 Task: Add a signature Harrison Baker containing Best wishes for a happy Halloween, Harrison Baker to email address softage.8@softage.net and add a label Fitness
Action: Mouse moved to (1199, 69)
Screenshot: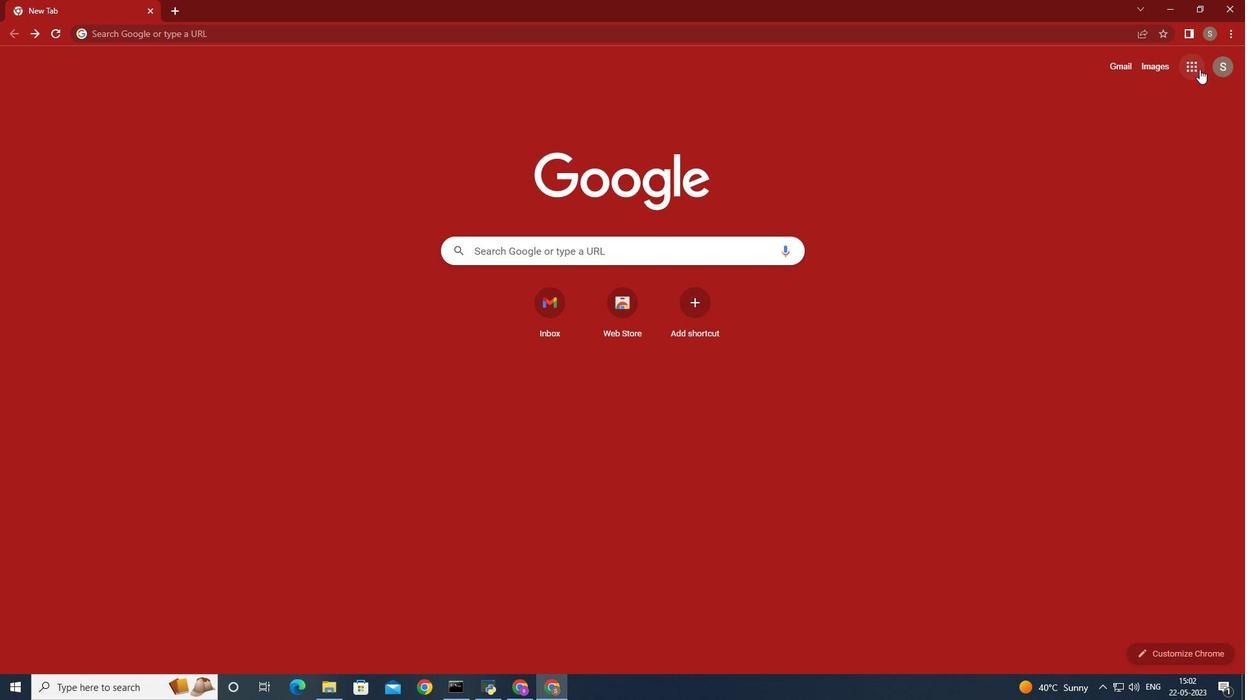 
Action: Mouse pressed left at (1199, 69)
Screenshot: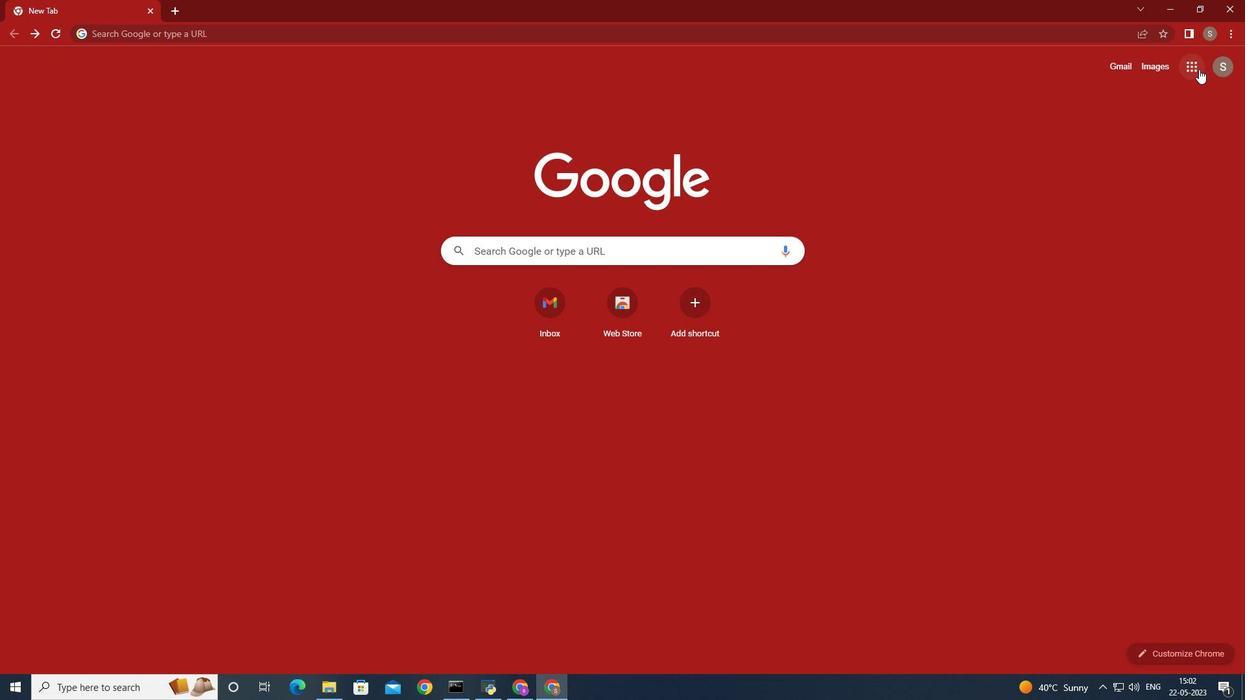 
Action: Mouse moved to (1146, 120)
Screenshot: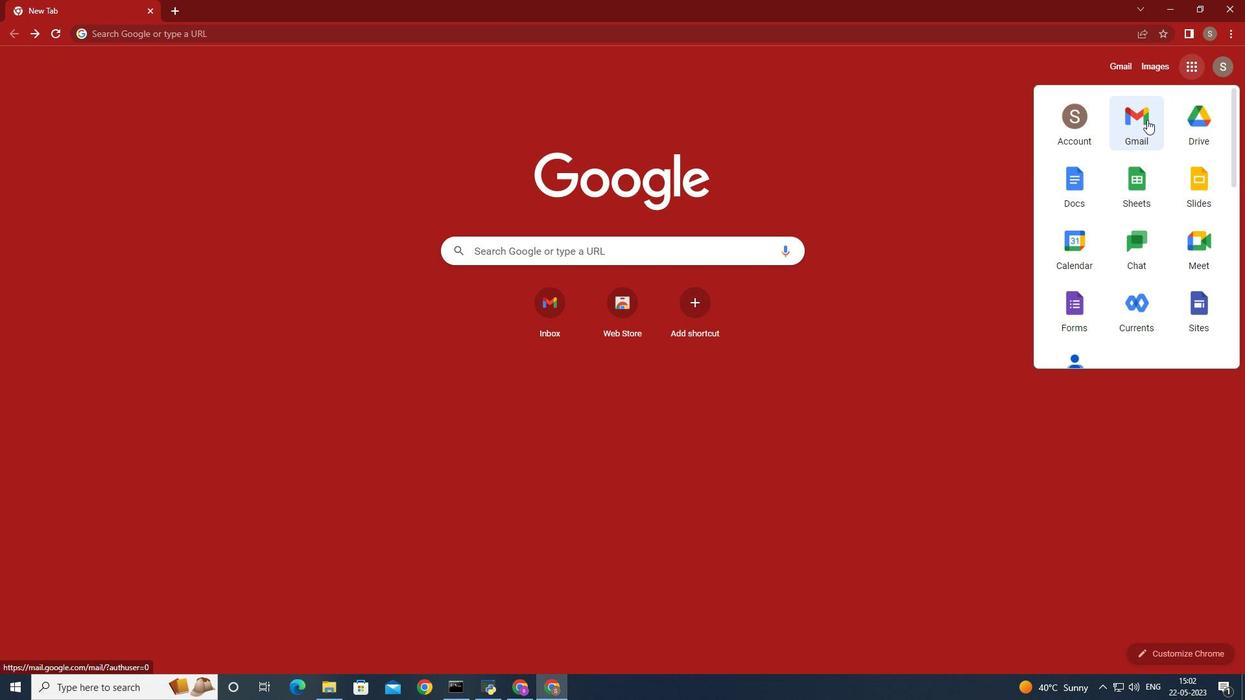 
Action: Mouse pressed left at (1146, 120)
Screenshot: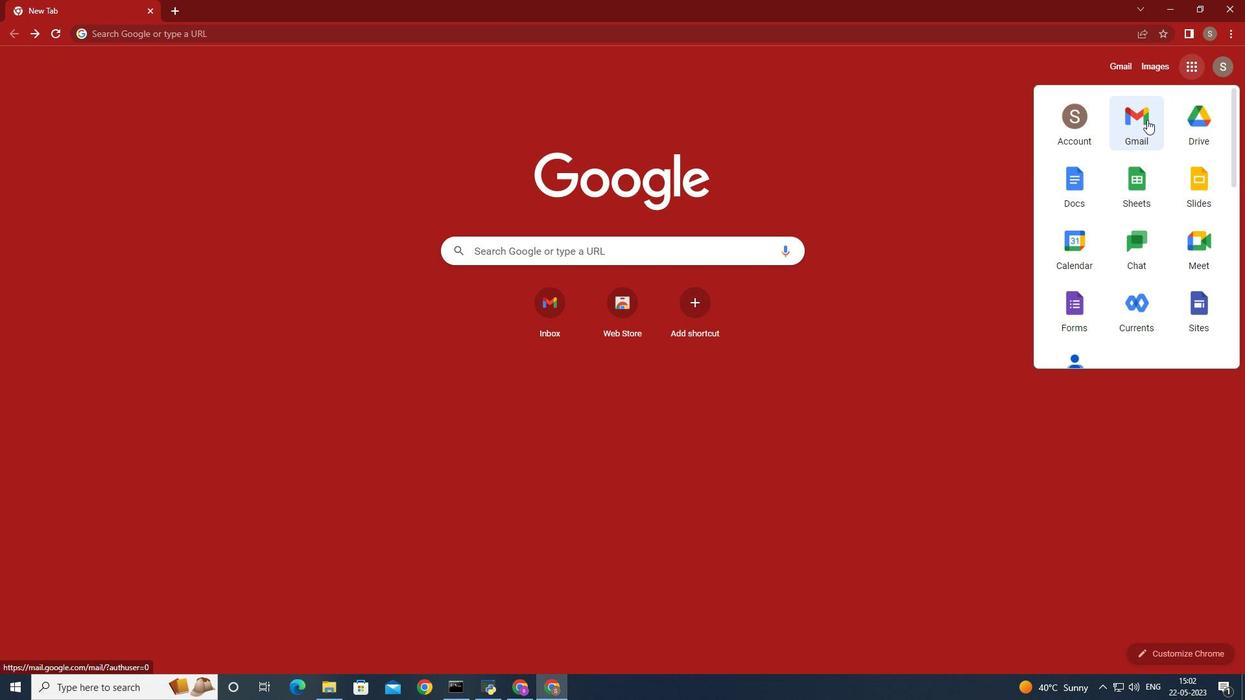
Action: Mouse moved to (1097, 86)
Screenshot: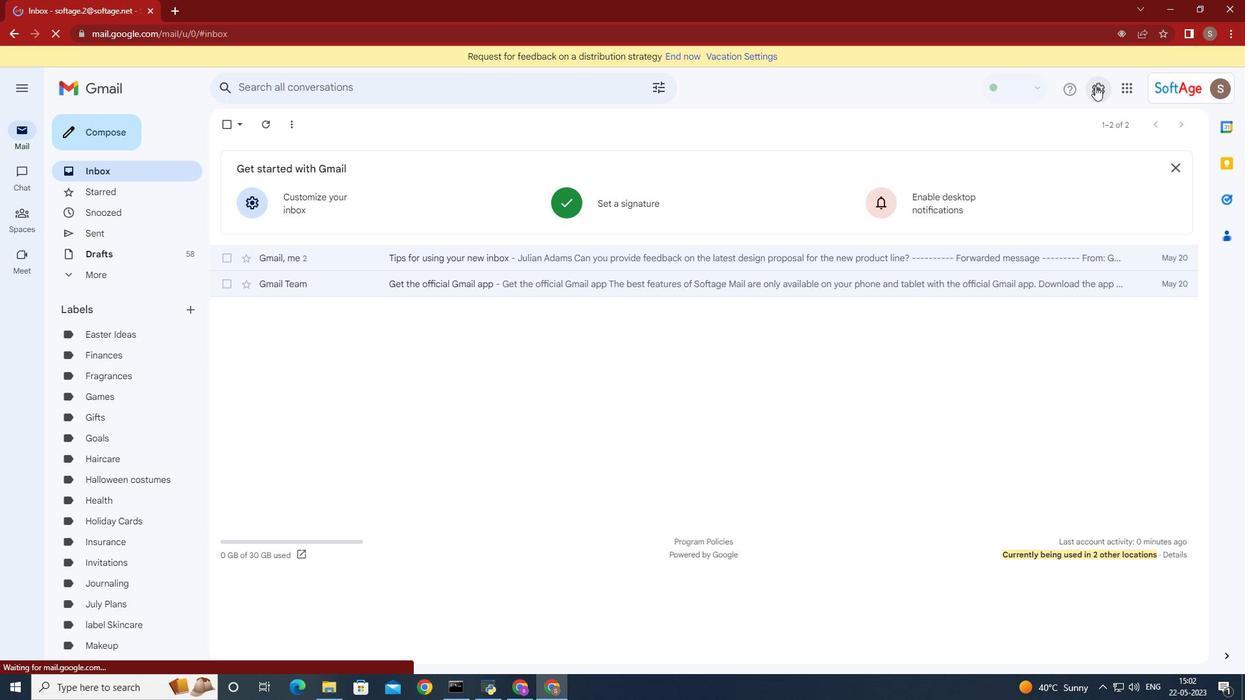 
Action: Mouse pressed left at (1097, 86)
Screenshot: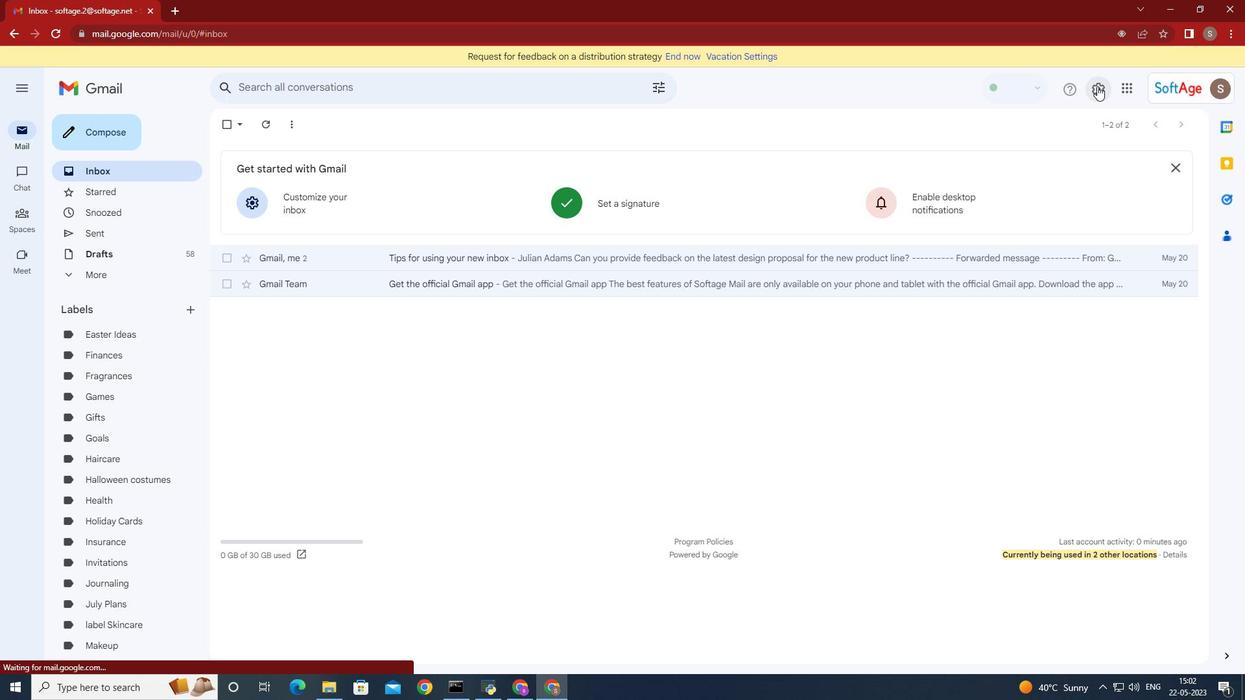 
Action: Mouse moved to (1125, 152)
Screenshot: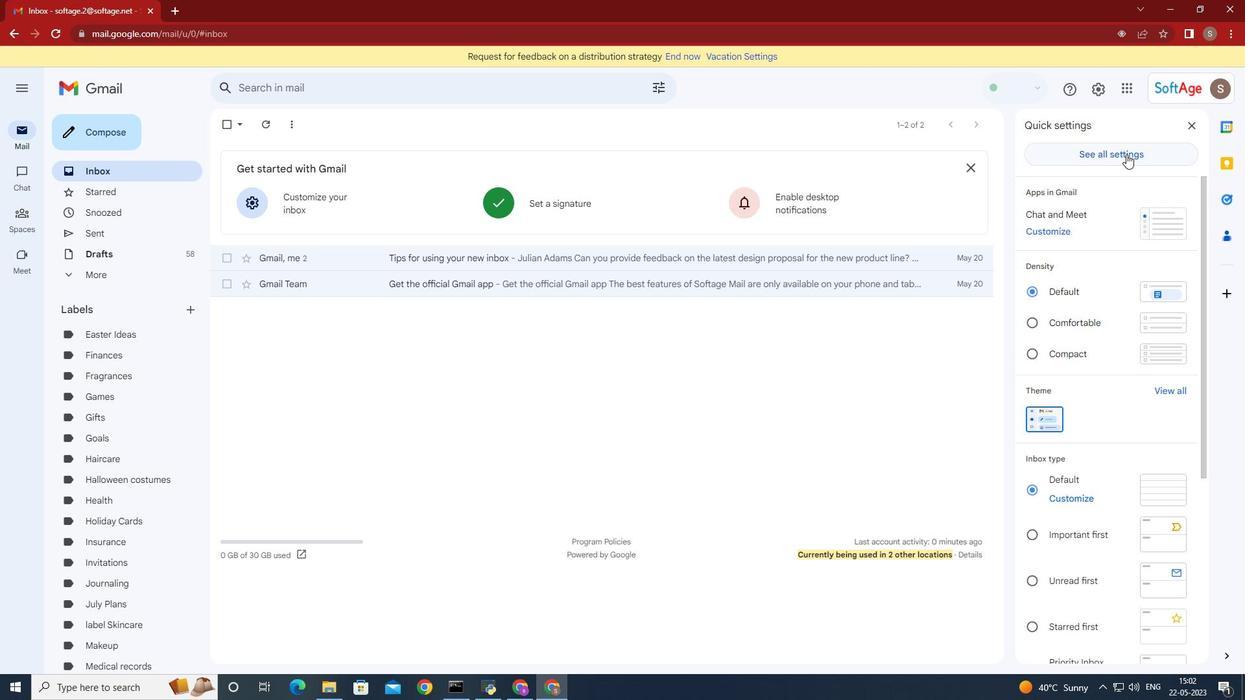 
Action: Mouse pressed left at (1125, 152)
Screenshot: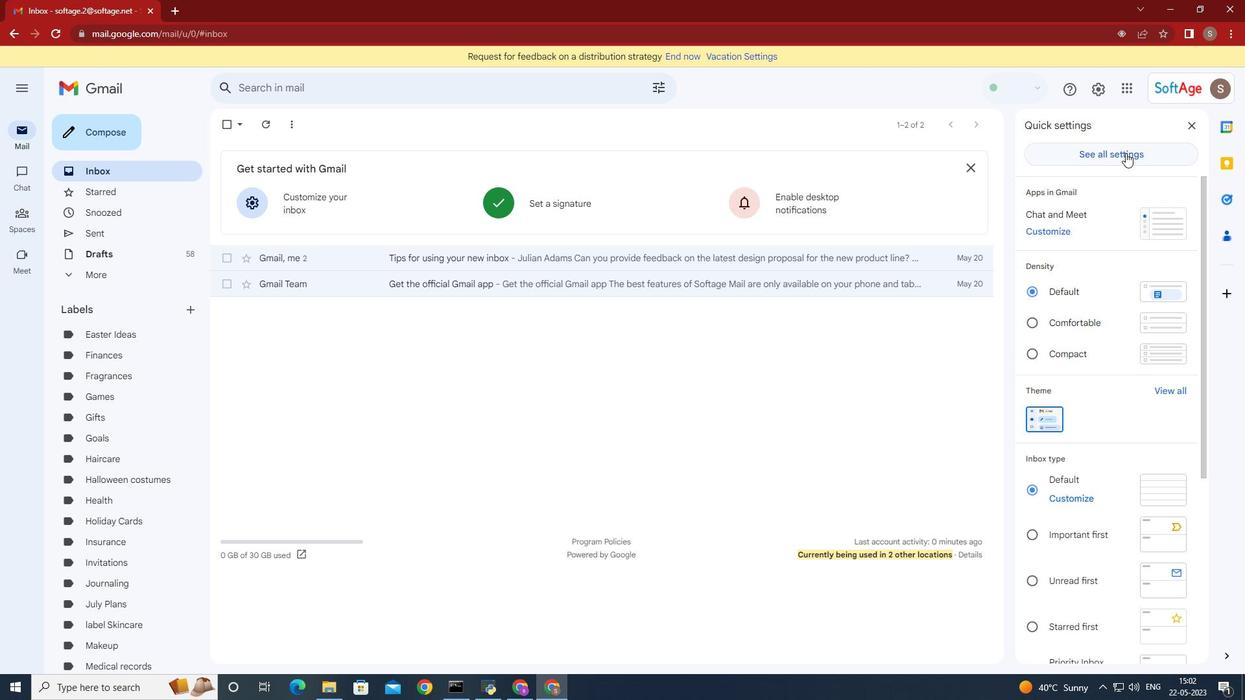 
Action: Mouse moved to (517, 534)
Screenshot: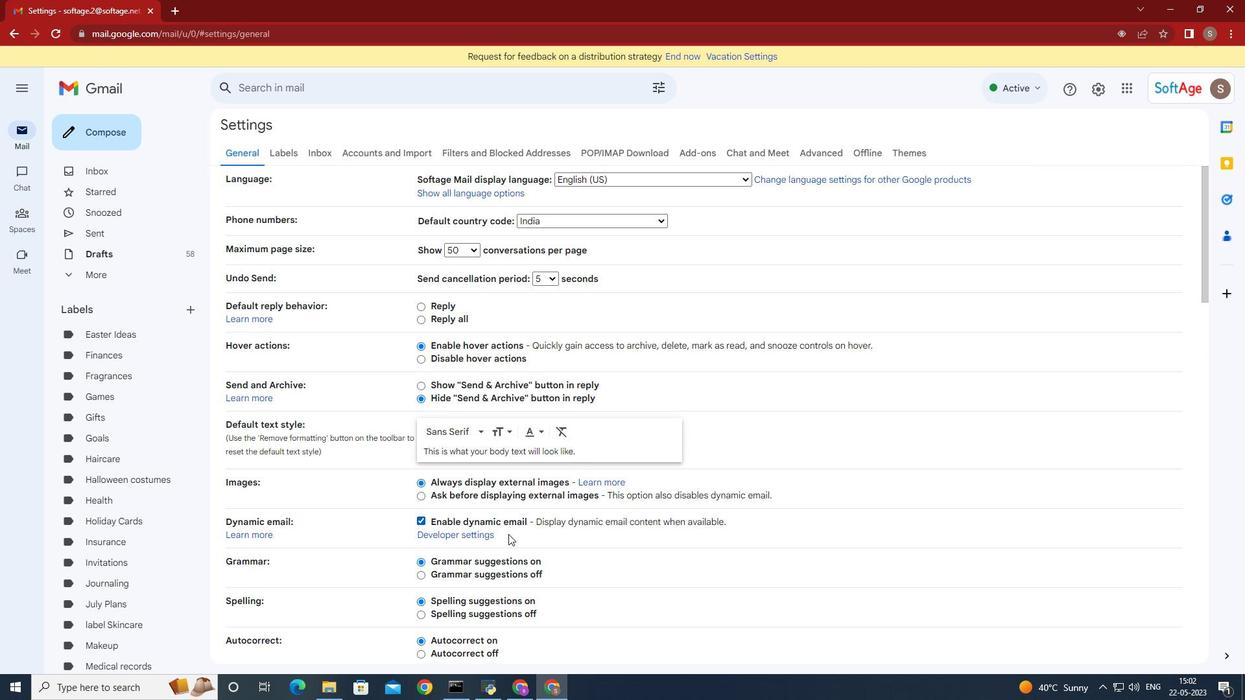 
Action: Mouse scrolled (517, 533) with delta (0, 0)
Screenshot: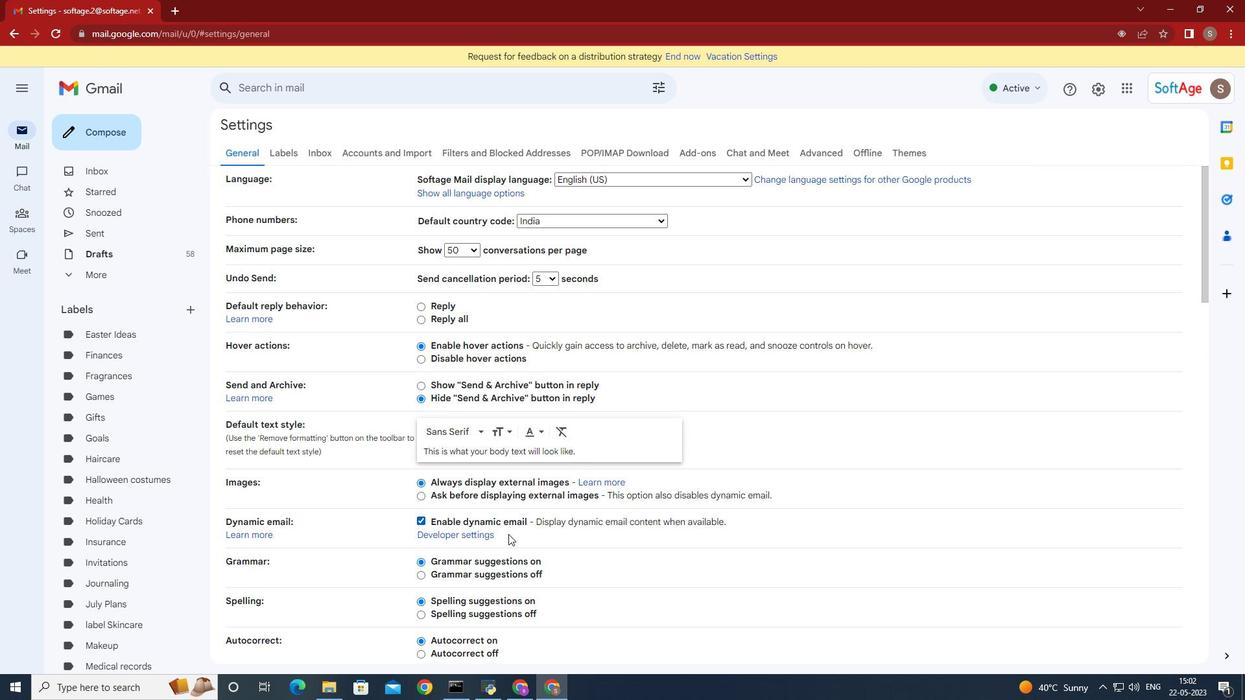 
Action: Mouse moved to (553, 536)
Screenshot: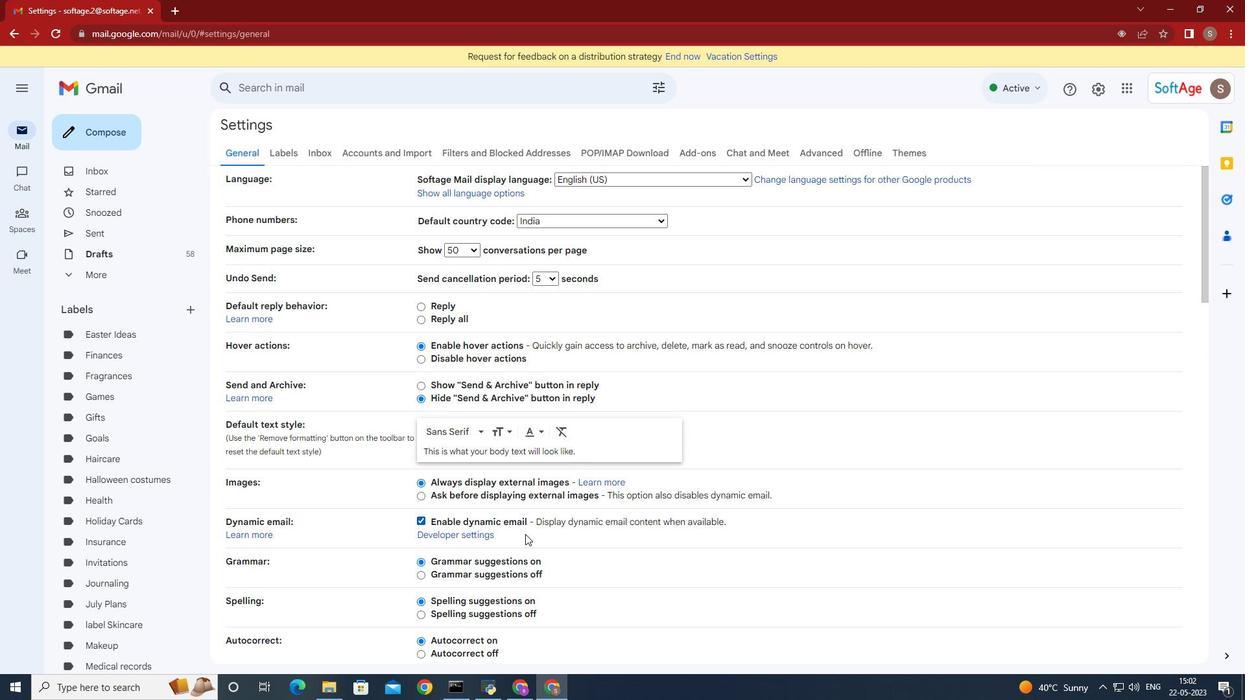 
Action: Mouse scrolled (538, 535) with delta (0, 0)
Screenshot: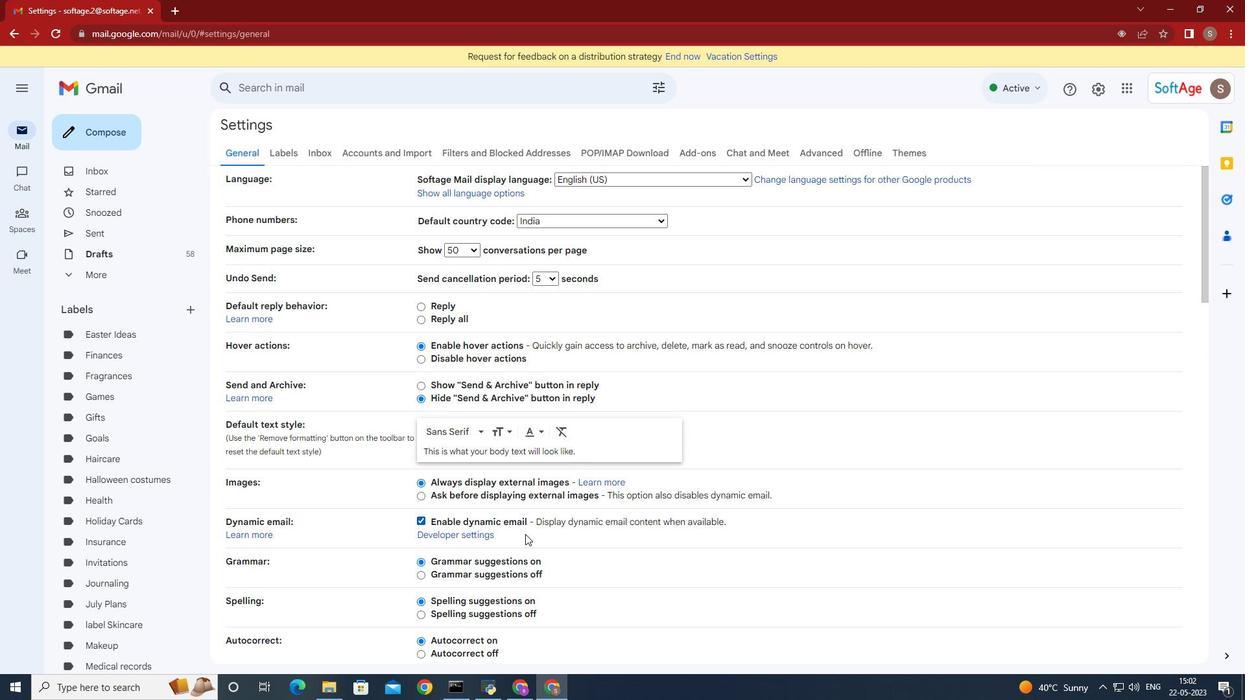 
Action: Mouse moved to (570, 534)
Screenshot: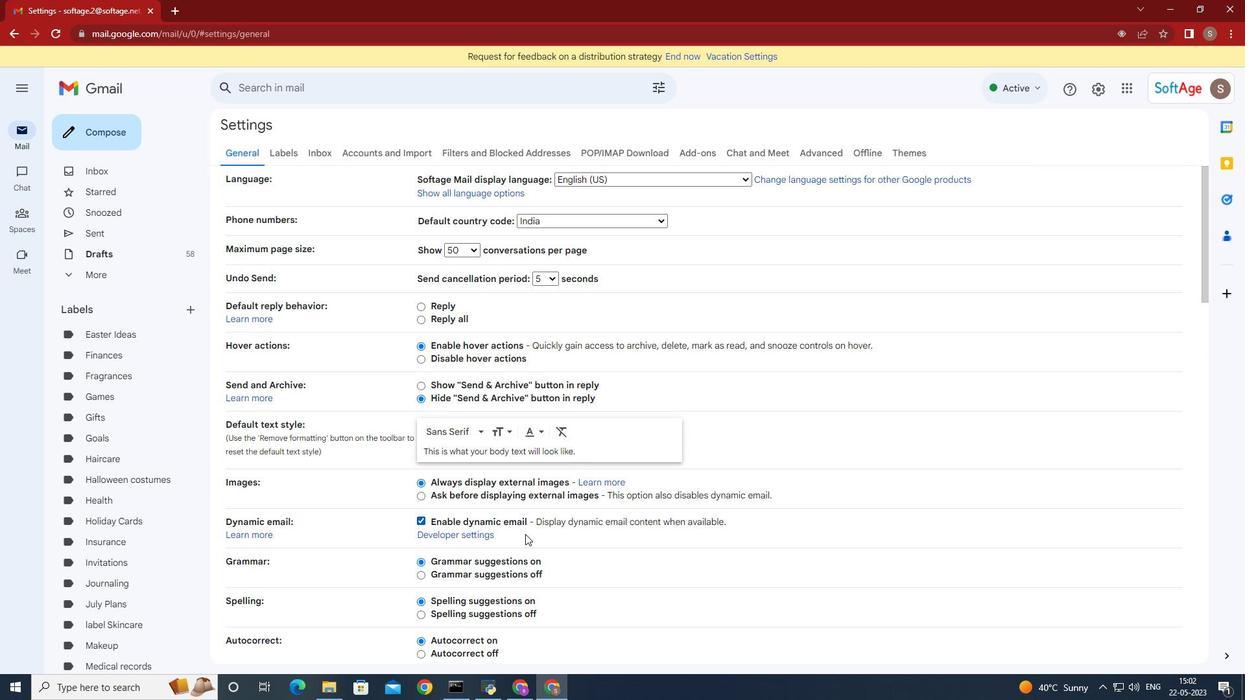 
Action: Mouse scrolled (553, 536) with delta (0, 0)
Screenshot: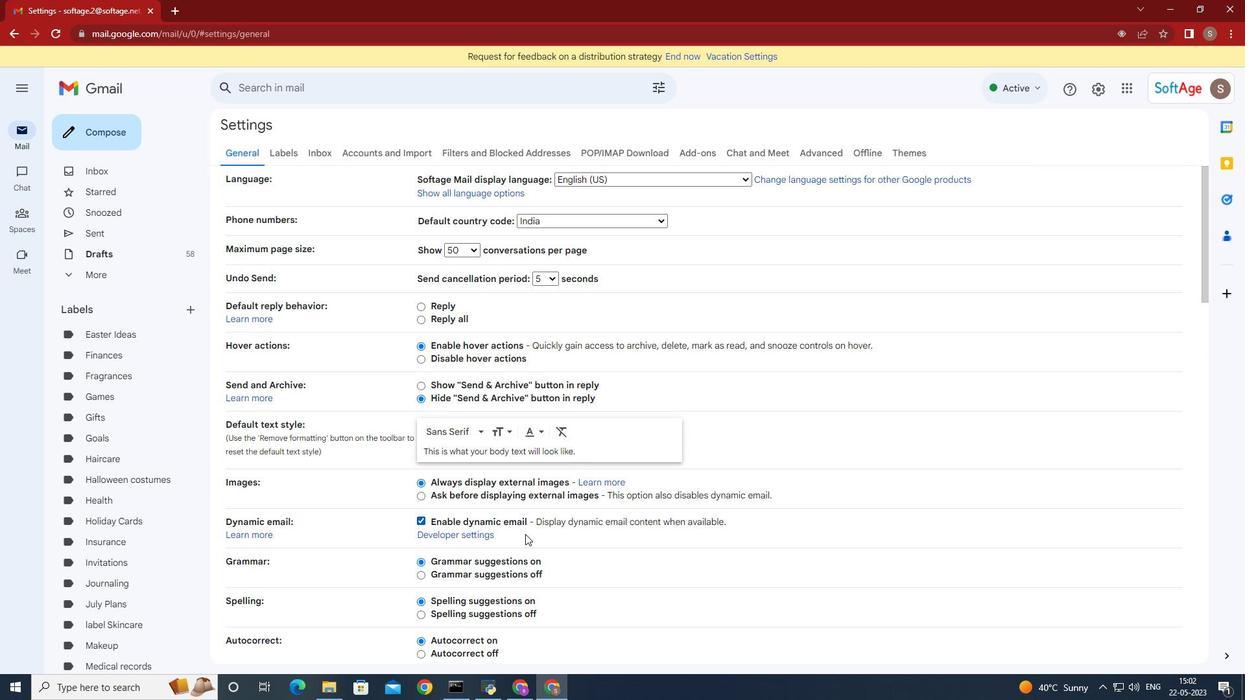 
Action: Mouse moved to (582, 527)
Screenshot: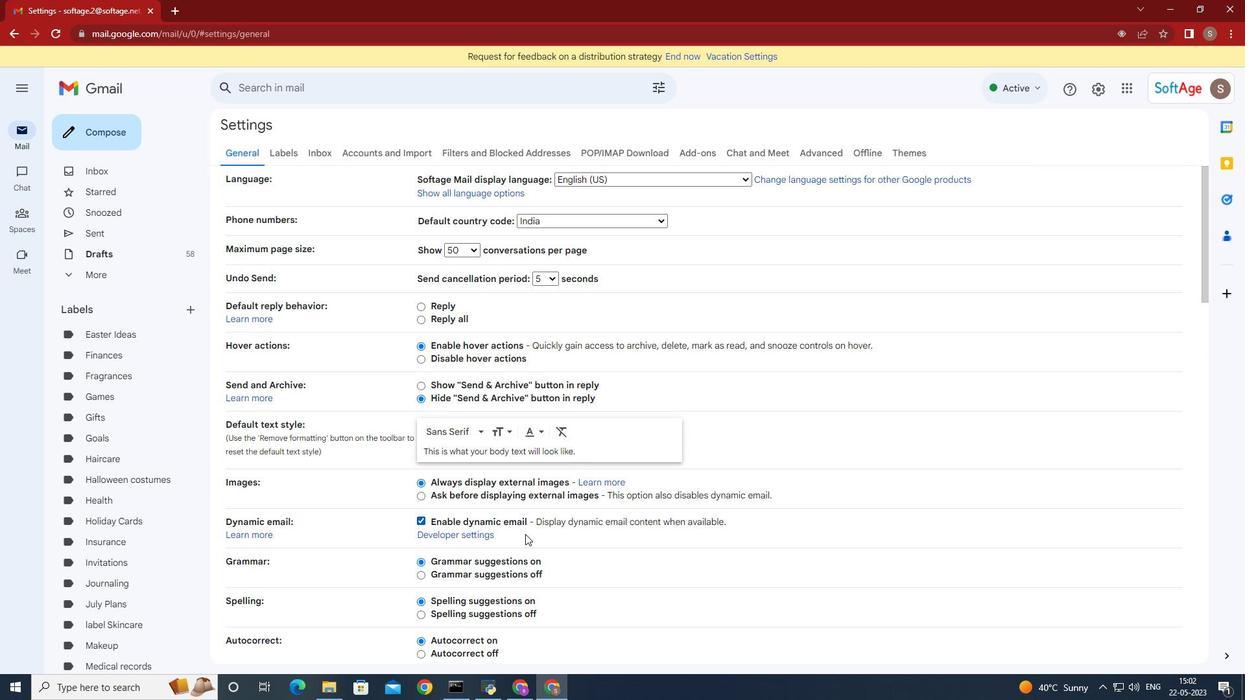 
Action: Mouse scrolled (574, 531) with delta (0, 0)
Screenshot: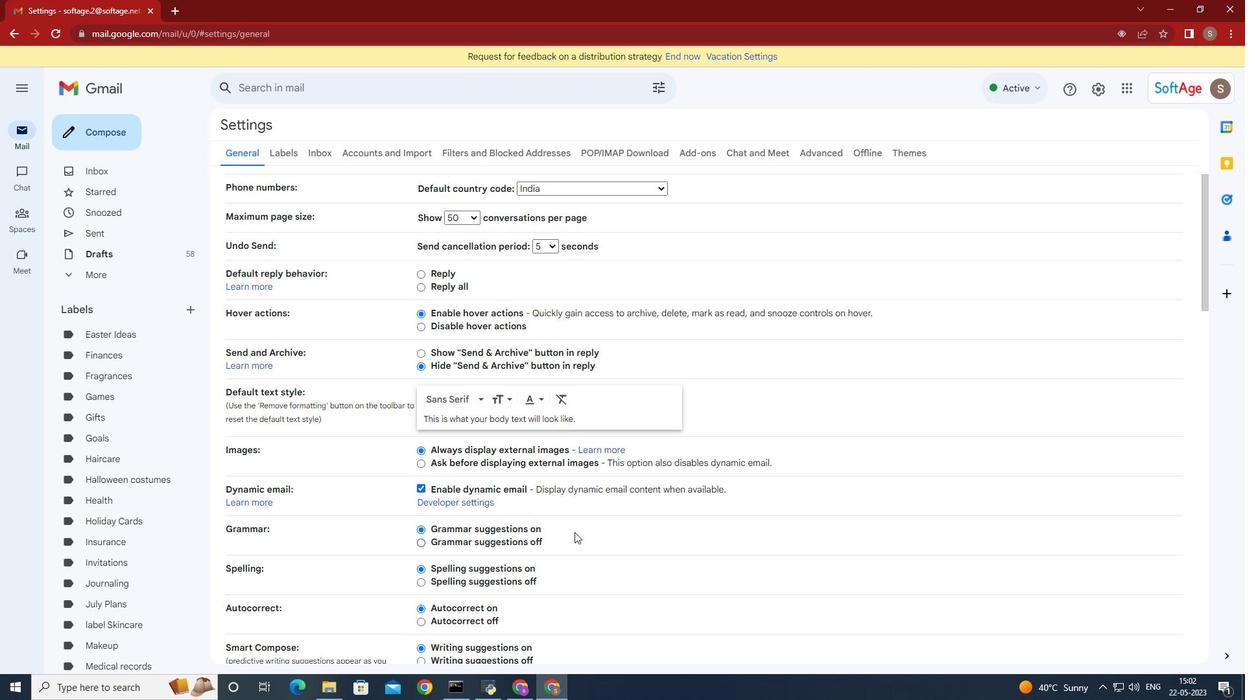 
Action: Mouse moved to (611, 503)
Screenshot: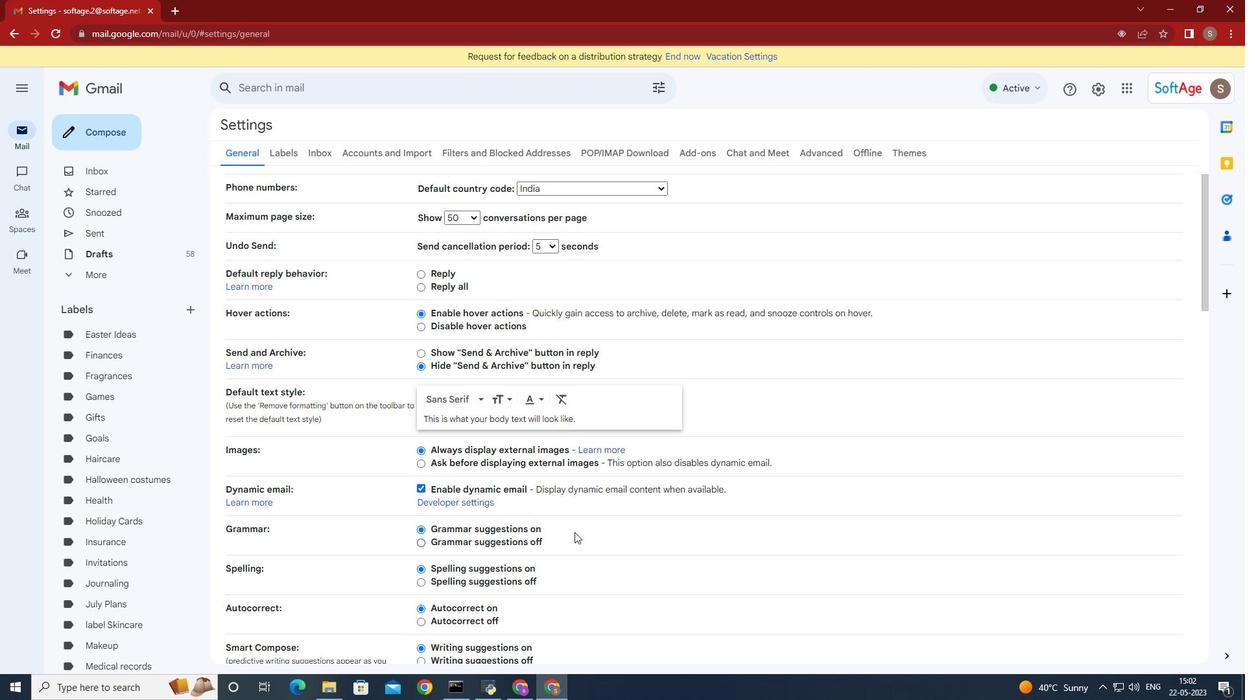 
Action: Mouse scrolled (593, 517) with delta (0, 0)
Screenshot: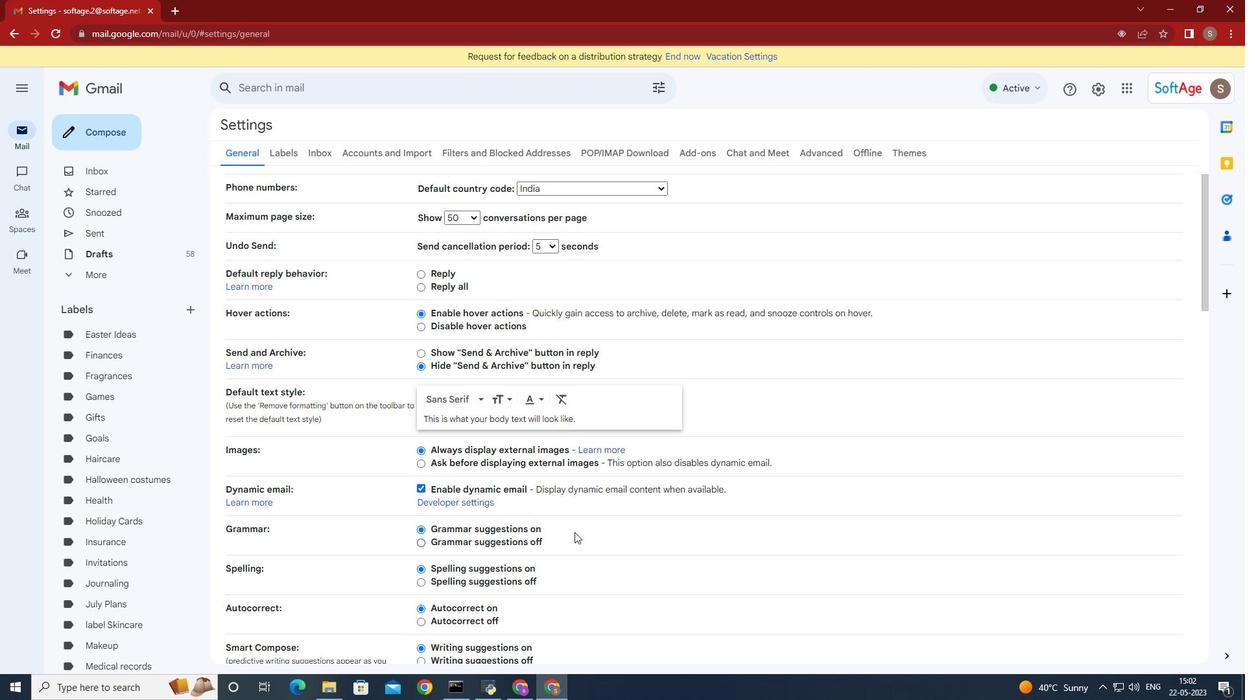 
Action: Mouse moved to (632, 492)
Screenshot: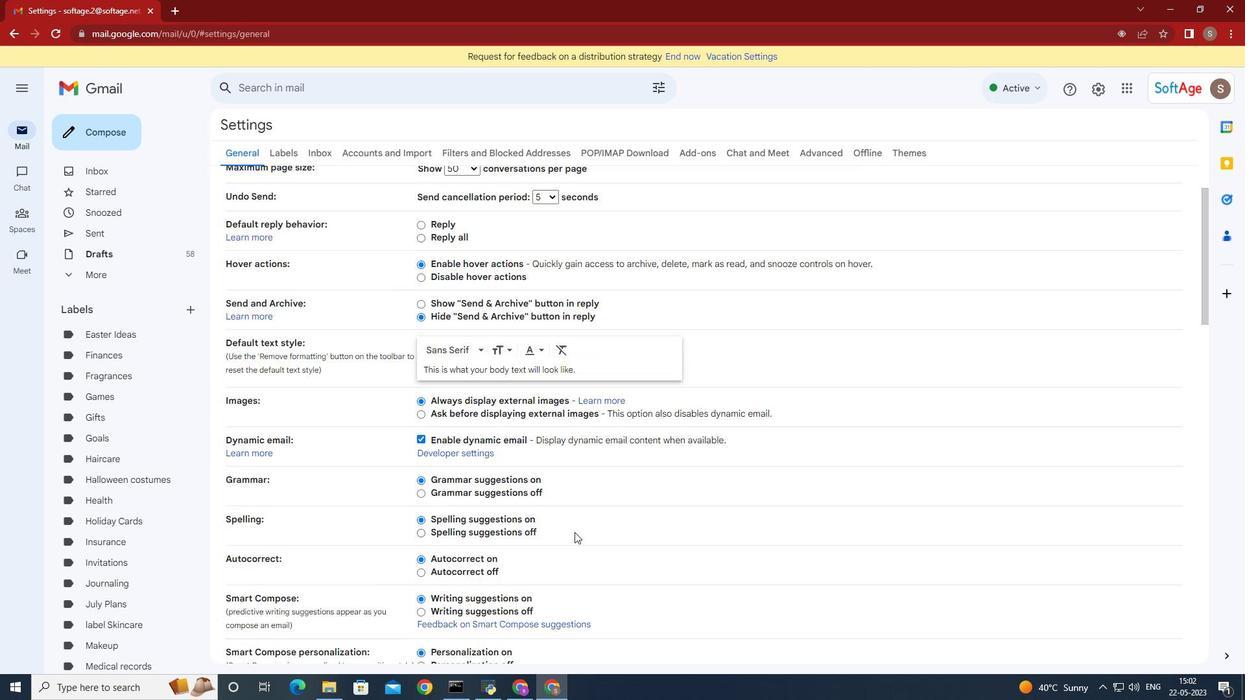 
Action: Mouse scrolled (632, 491) with delta (0, 0)
Screenshot: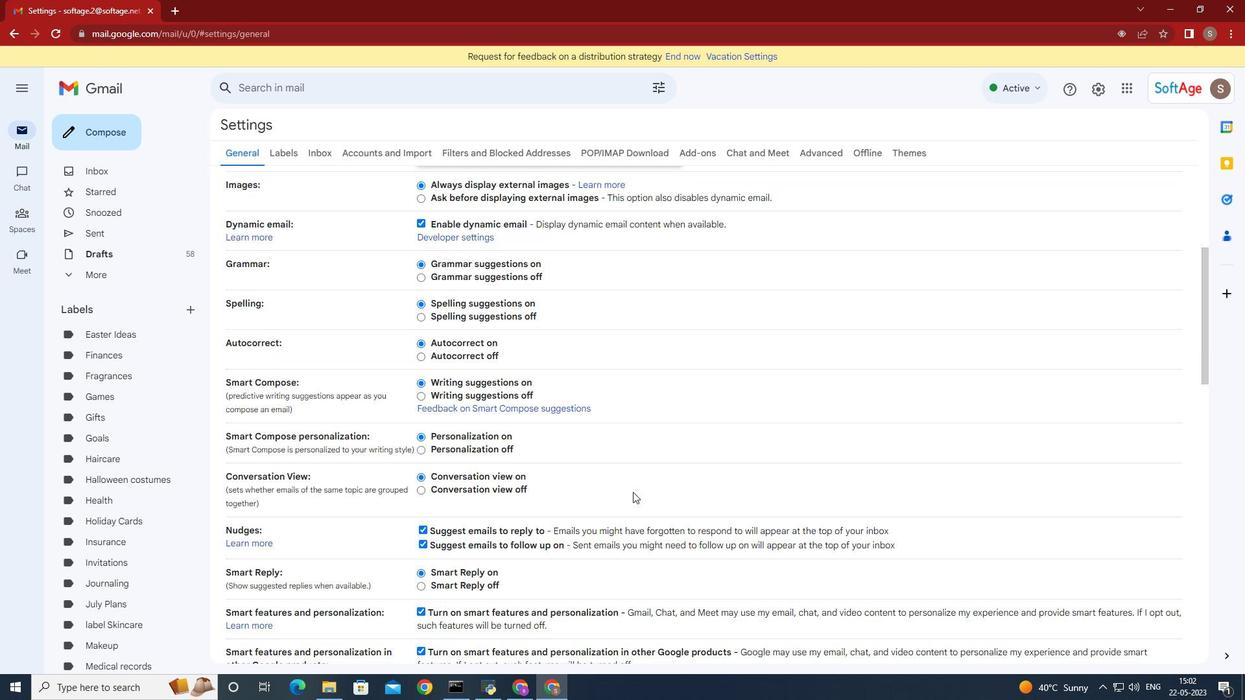 
Action: Mouse scrolled (632, 491) with delta (0, 0)
Screenshot: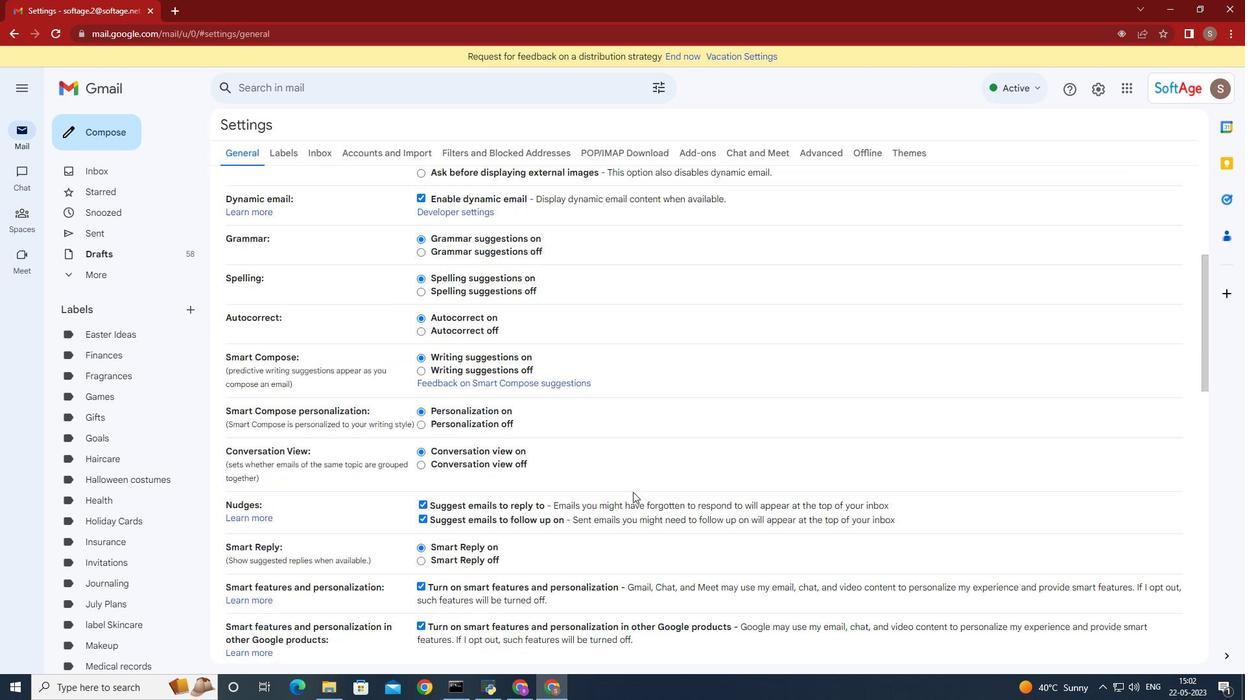 
Action: Mouse scrolled (632, 491) with delta (0, 0)
Screenshot: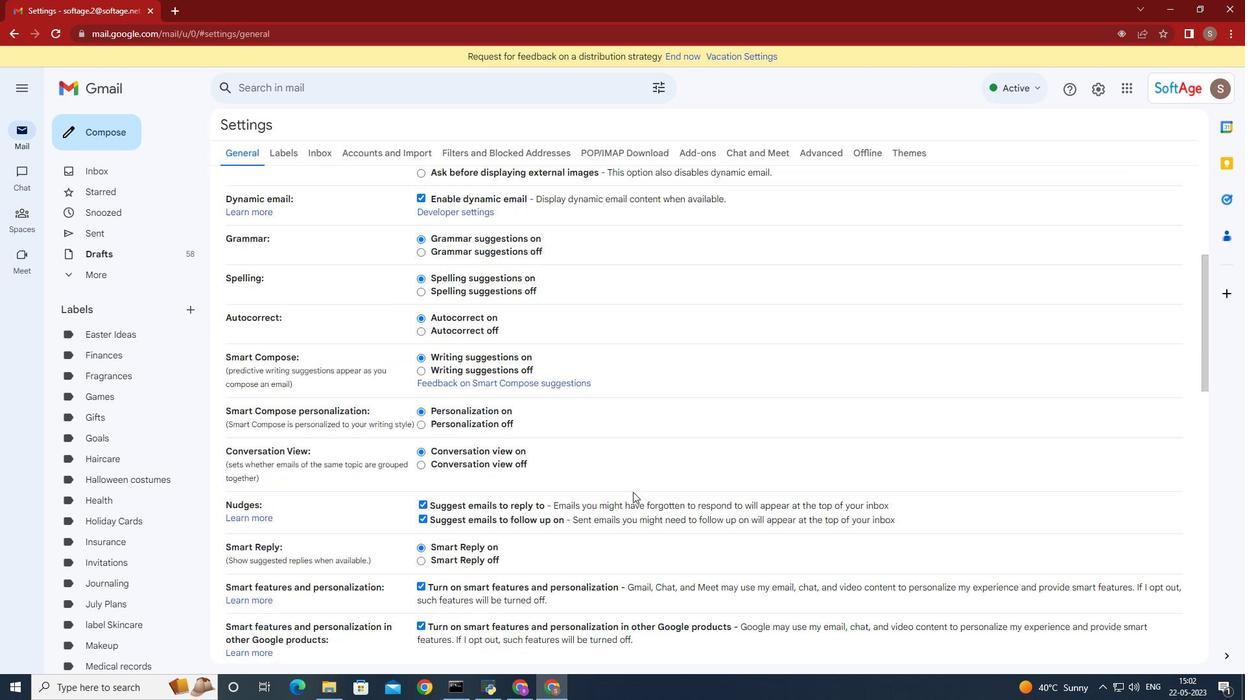 
Action: Mouse scrolled (632, 491) with delta (0, 0)
Screenshot: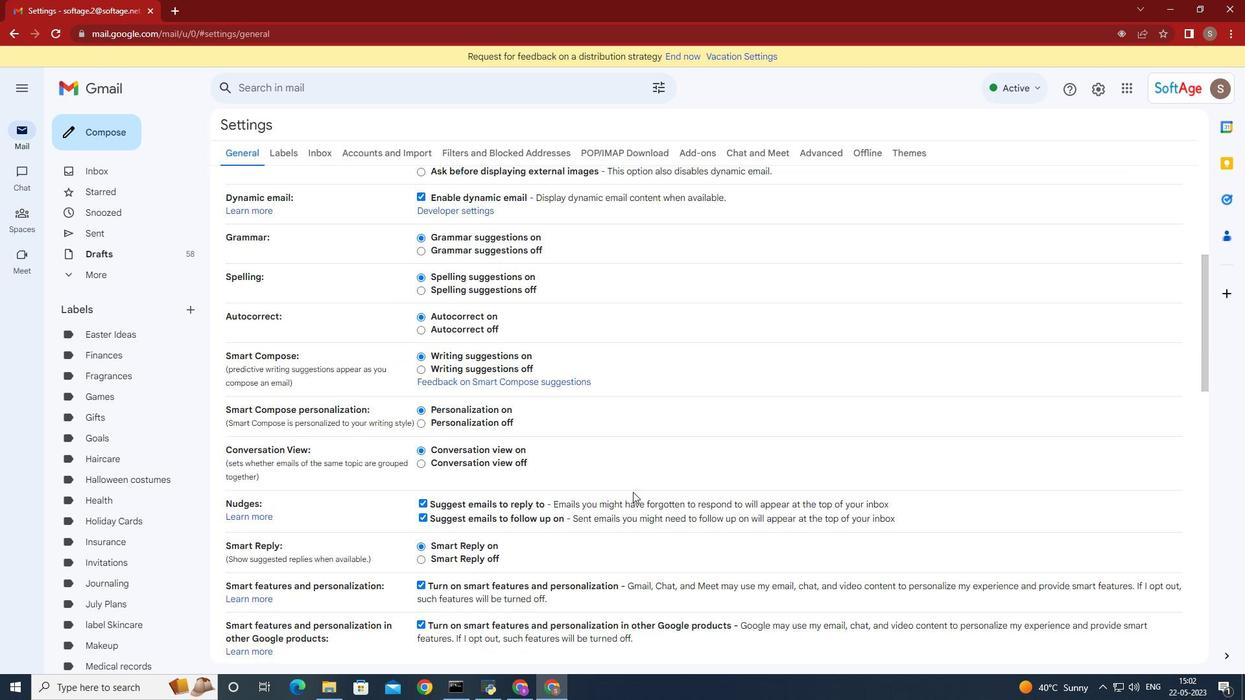 
Action: Mouse moved to (645, 496)
Screenshot: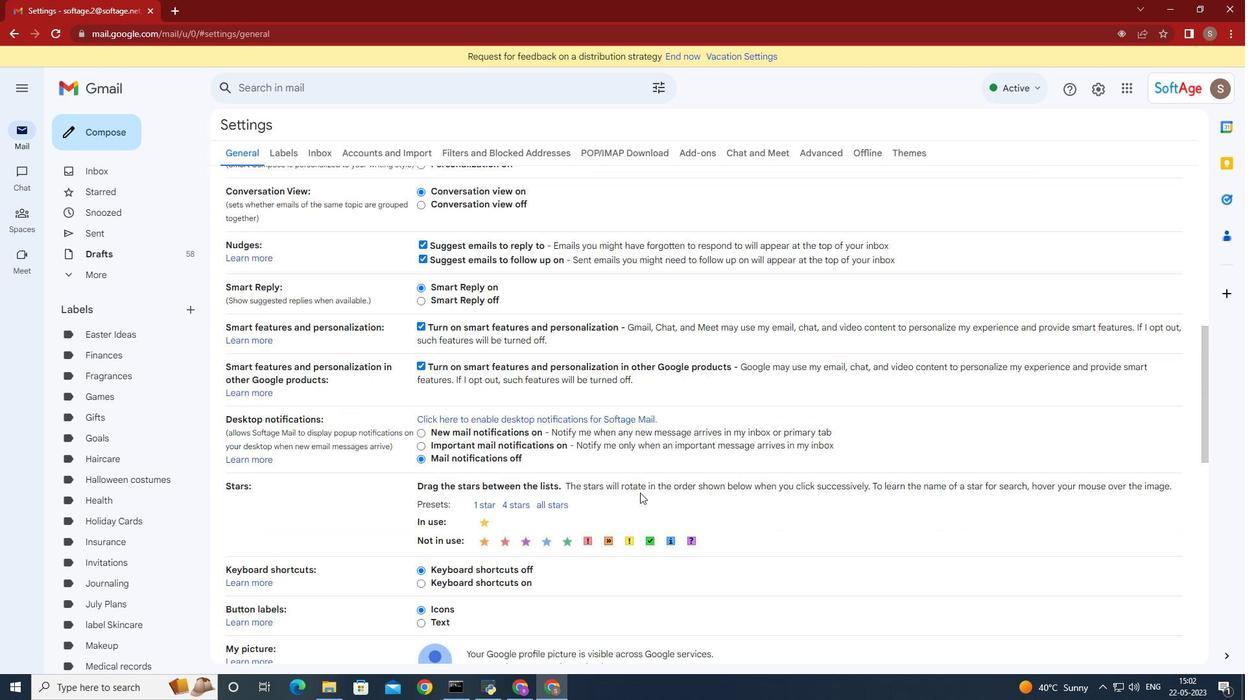 
Action: Mouse scrolled (645, 496) with delta (0, 0)
Screenshot: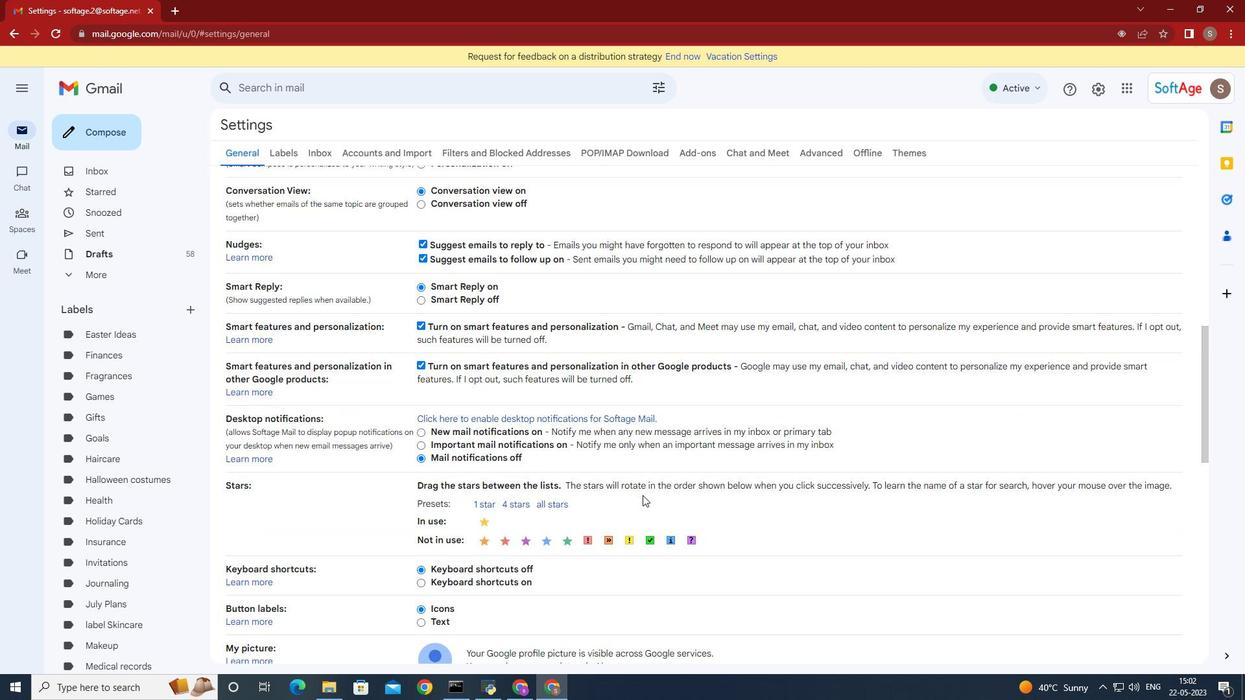 
Action: Mouse scrolled (645, 496) with delta (0, 0)
Screenshot: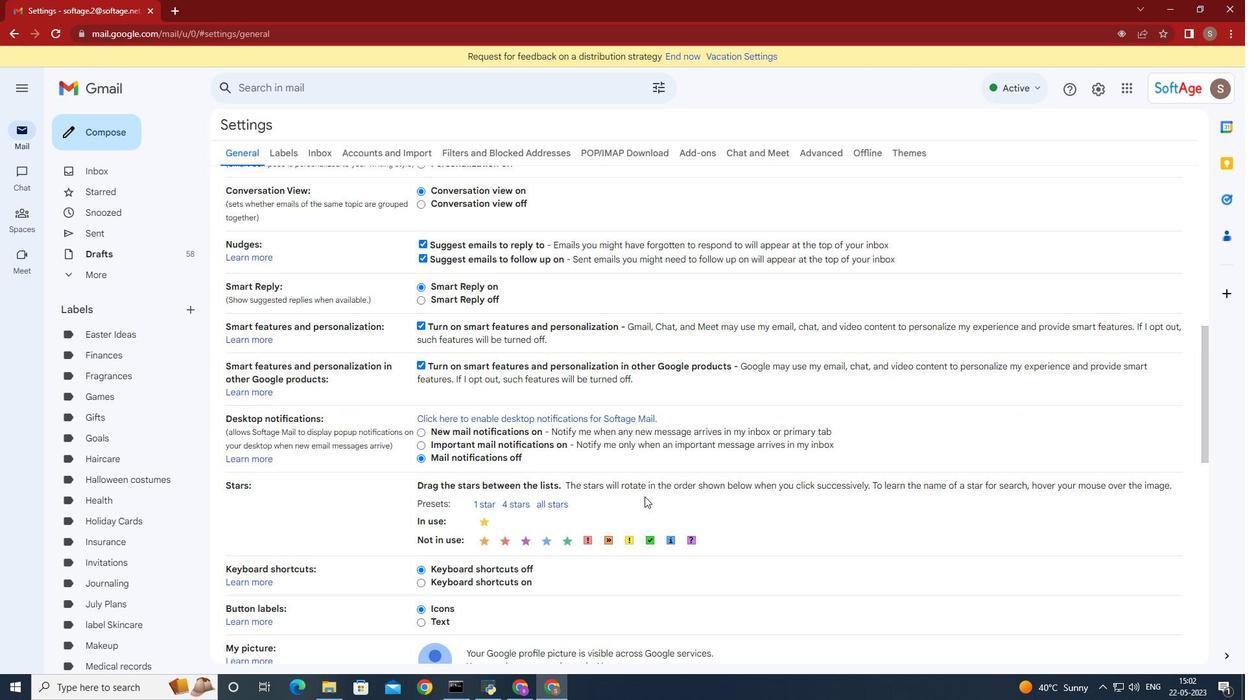 
Action: Mouse scrolled (645, 496) with delta (0, 0)
Screenshot: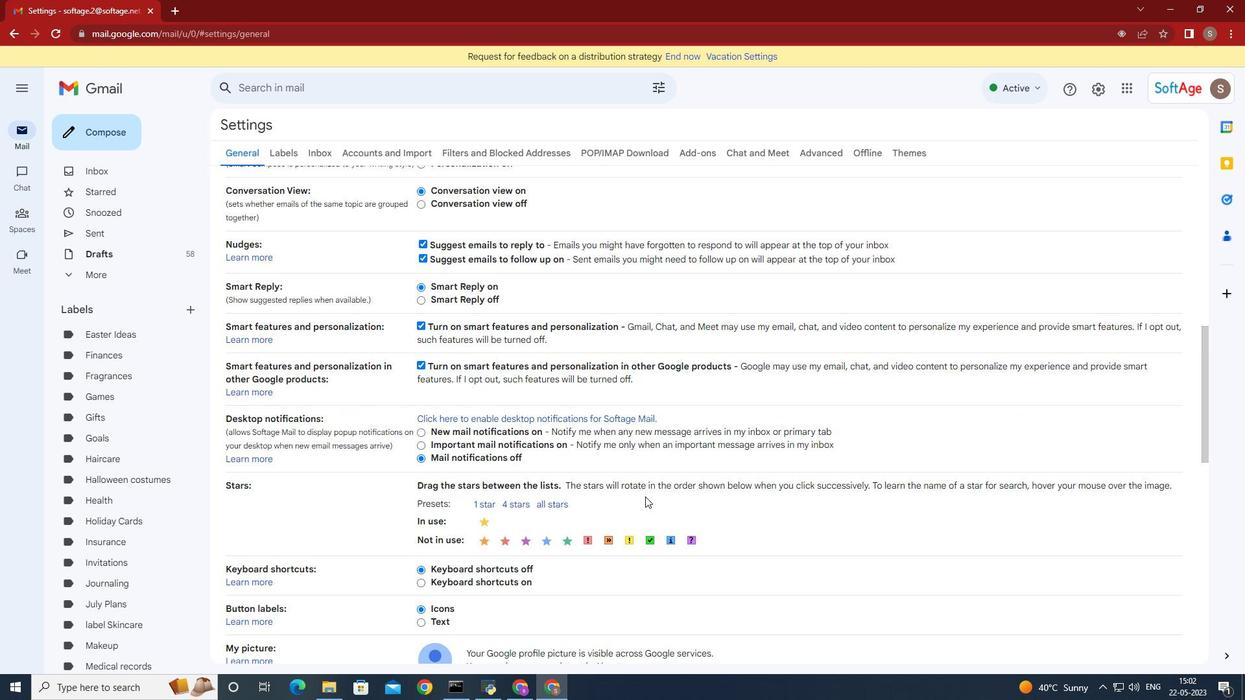 
Action: Mouse moved to (562, 586)
Screenshot: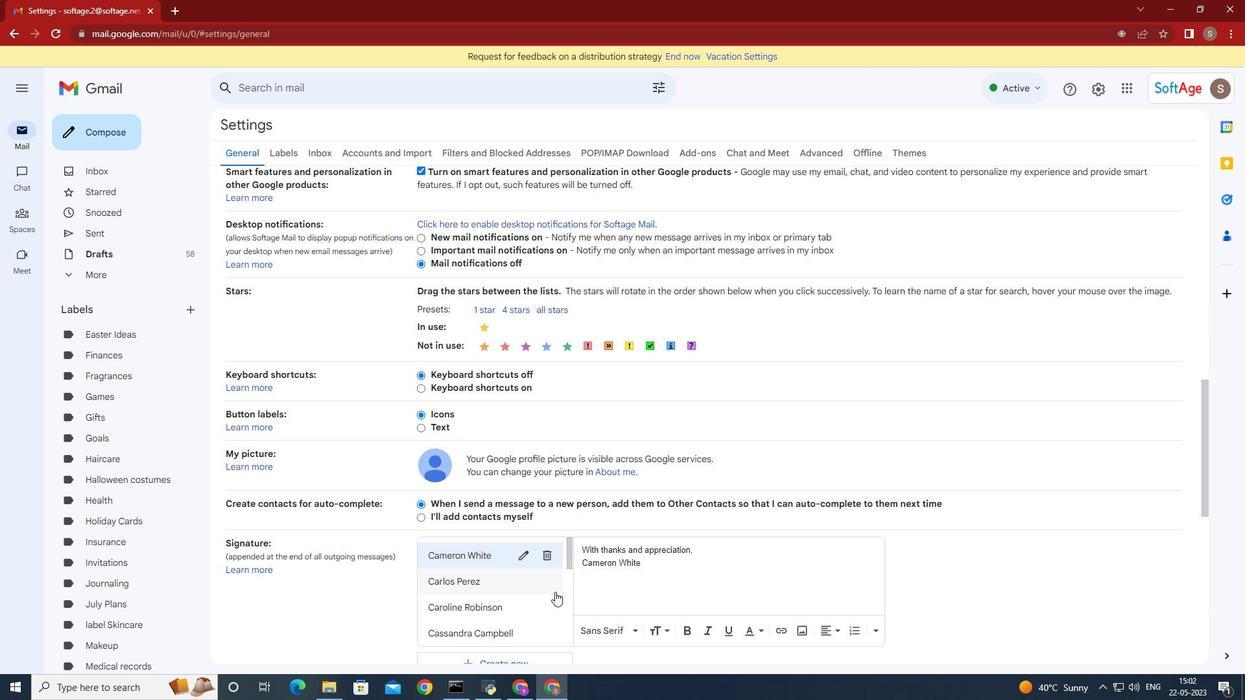 
Action: Mouse scrolled (562, 586) with delta (0, 0)
Screenshot: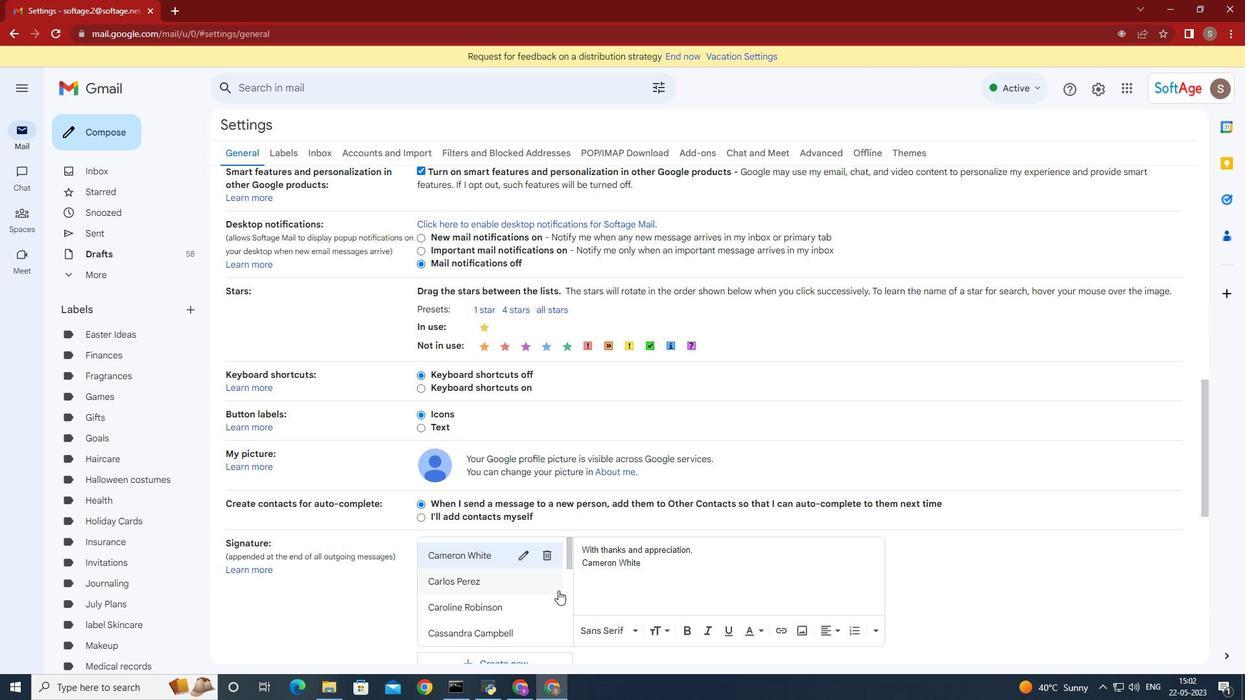 
Action: Mouse moved to (562, 585)
Screenshot: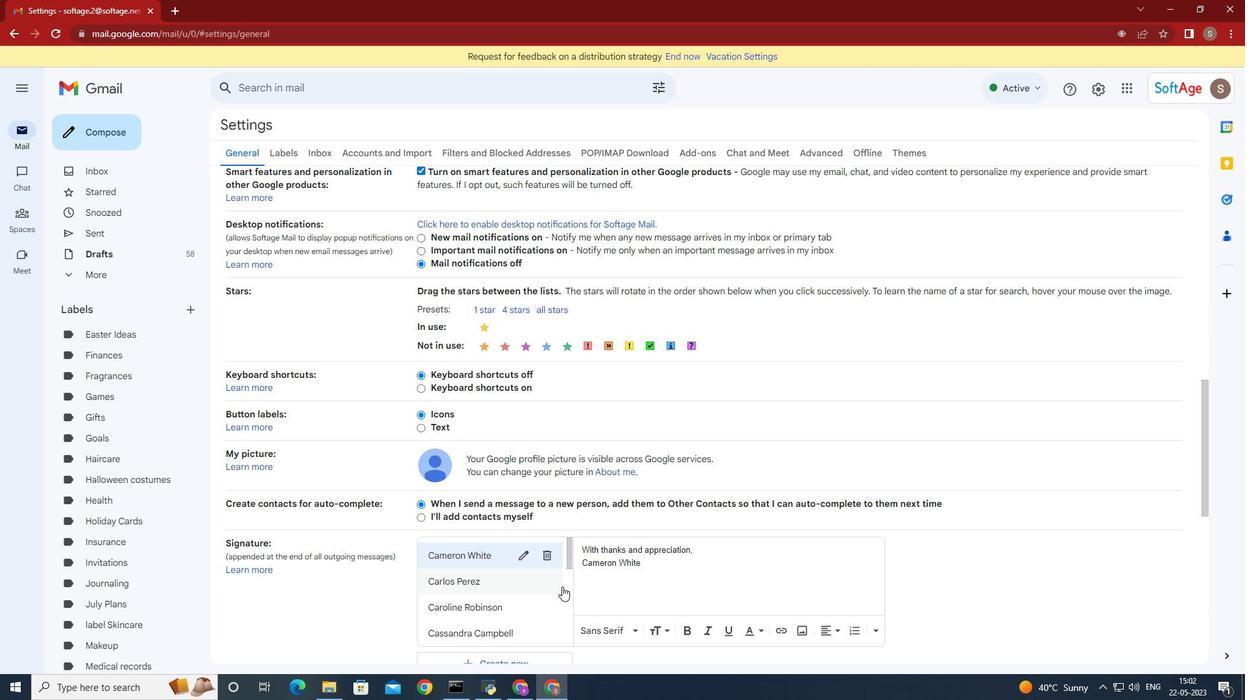 
Action: Mouse scrolled (562, 584) with delta (0, 0)
Screenshot: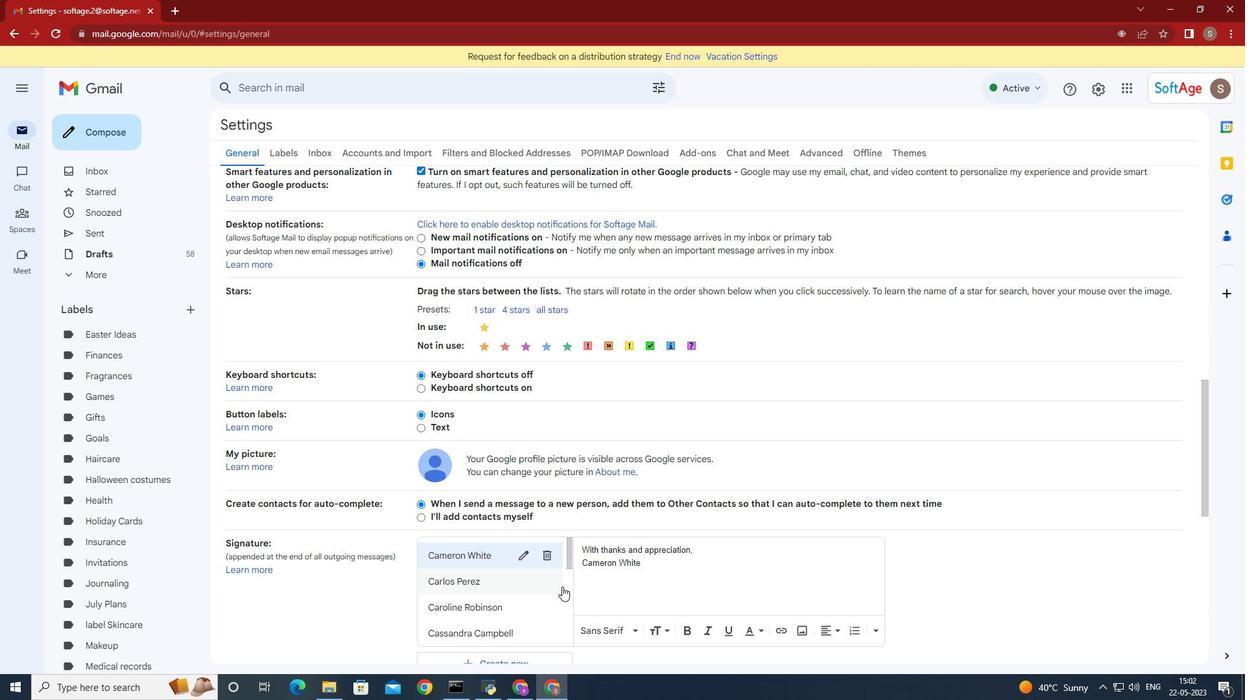 
Action: Mouse moved to (595, 579)
Screenshot: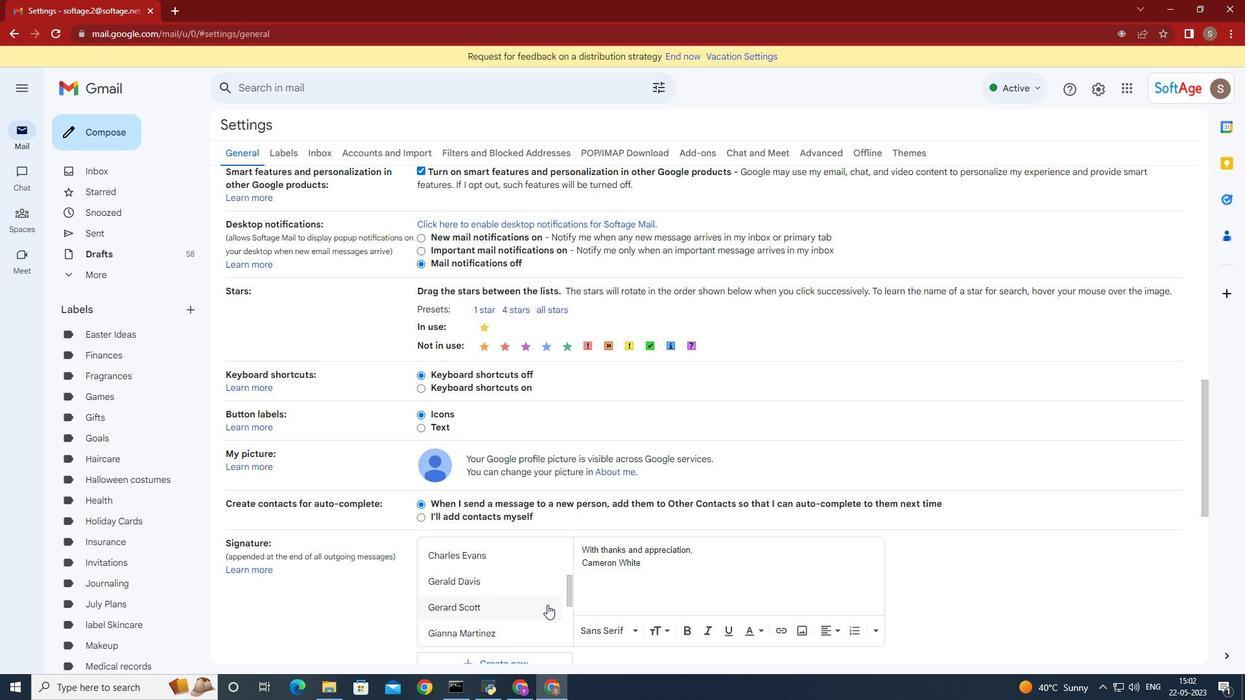 
Action: Mouse scrolled (595, 578) with delta (0, 0)
Screenshot: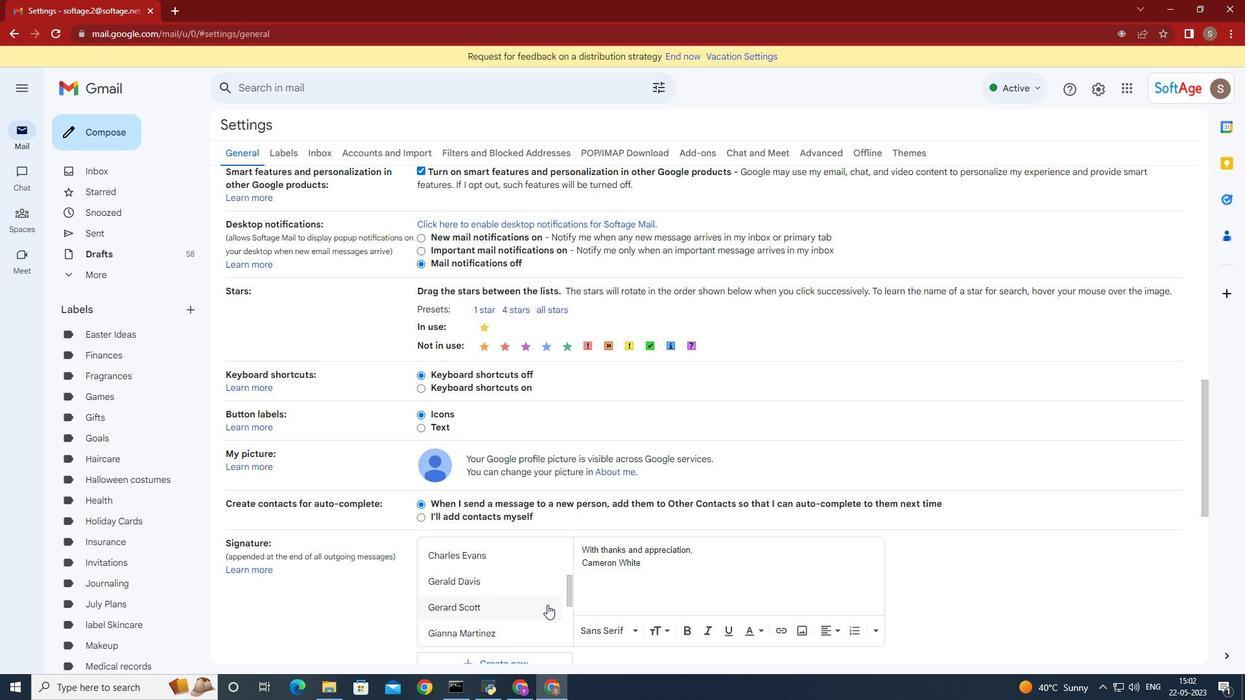 
Action: Mouse moved to (596, 578)
Screenshot: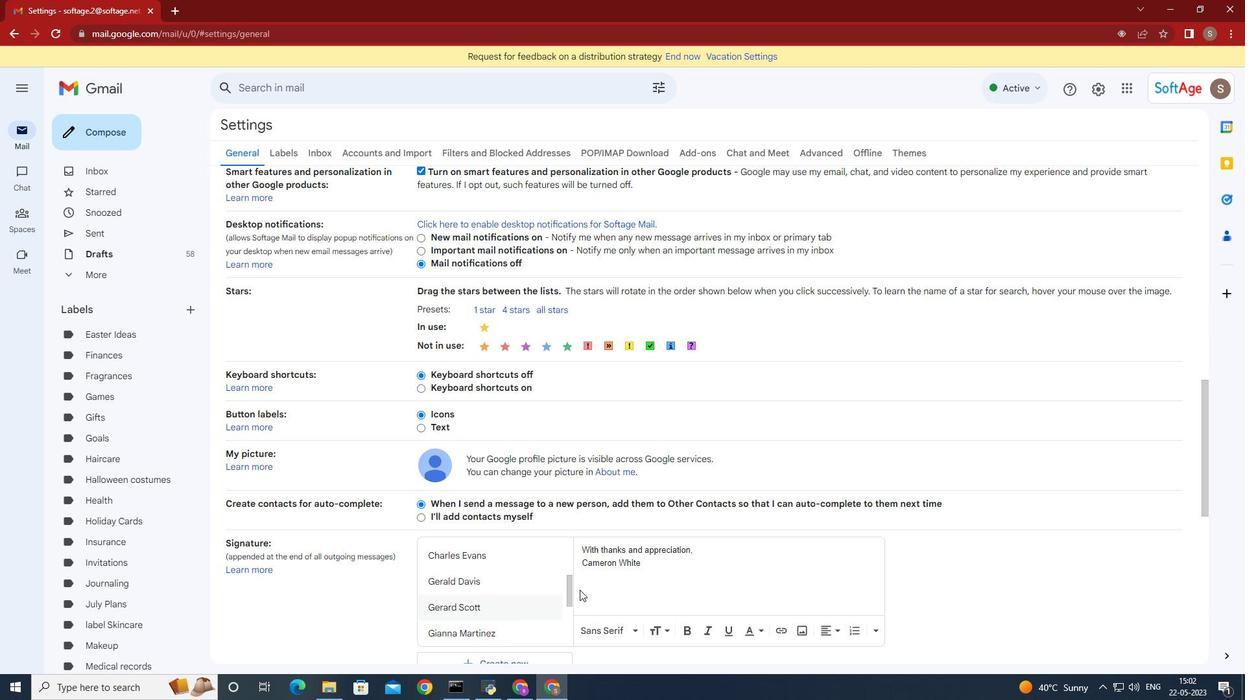 
Action: Mouse scrolled (596, 577) with delta (0, 0)
Screenshot: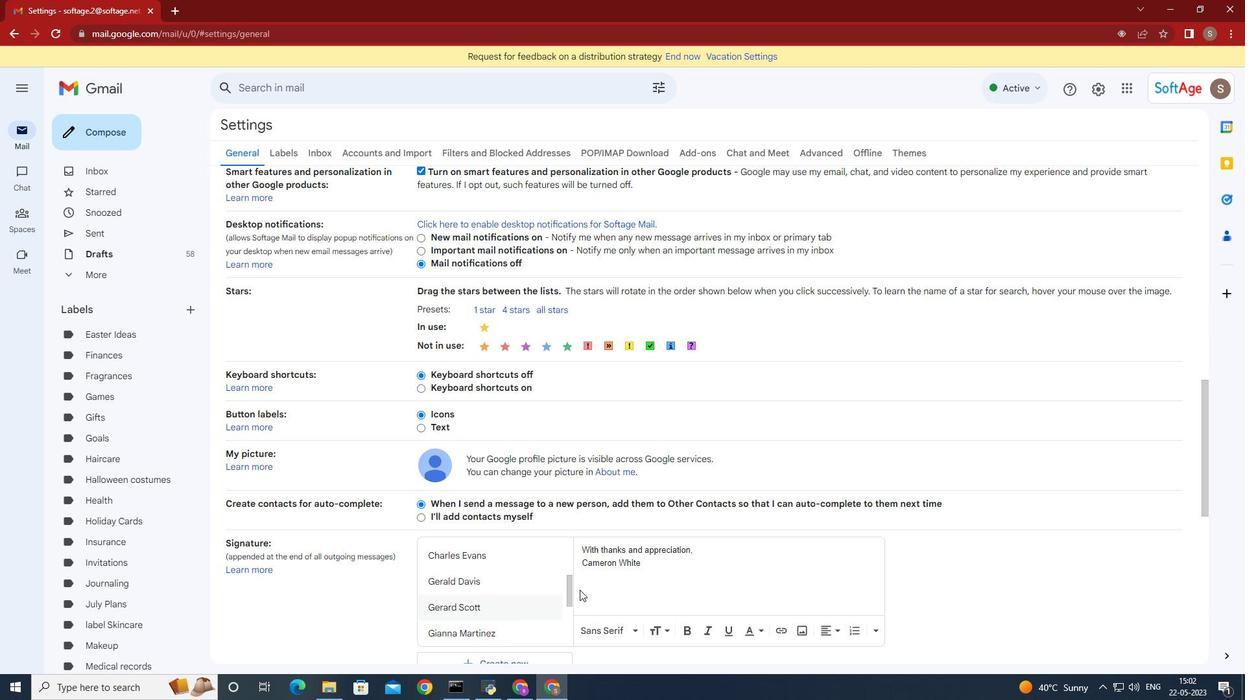 
Action: Mouse moved to (610, 566)
Screenshot: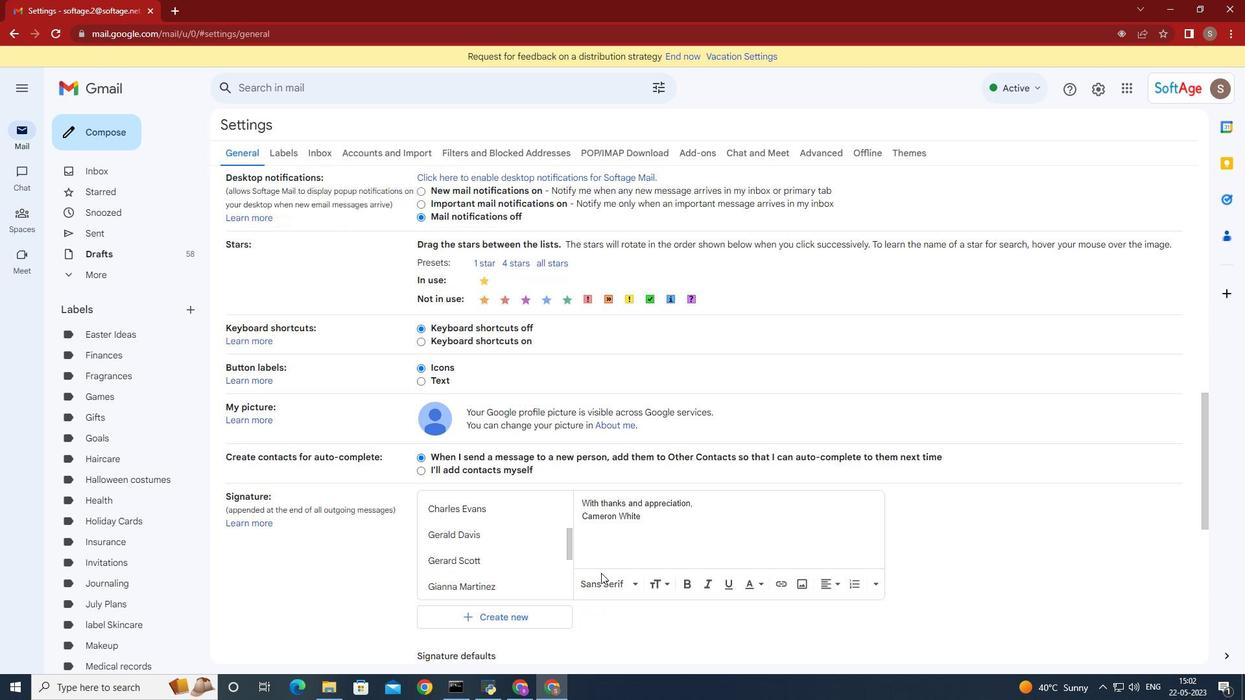 
Action: Mouse scrolled (604, 570) with delta (0, 0)
Screenshot: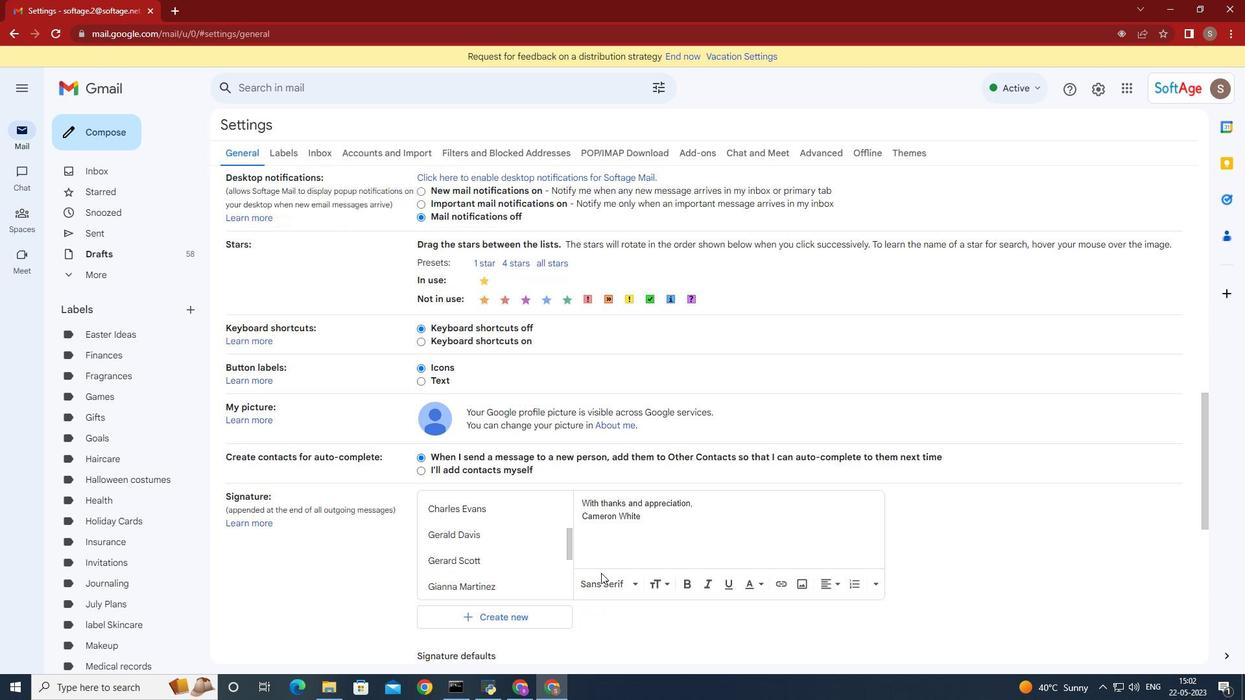 
Action: Mouse moved to (612, 562)
Screenshot: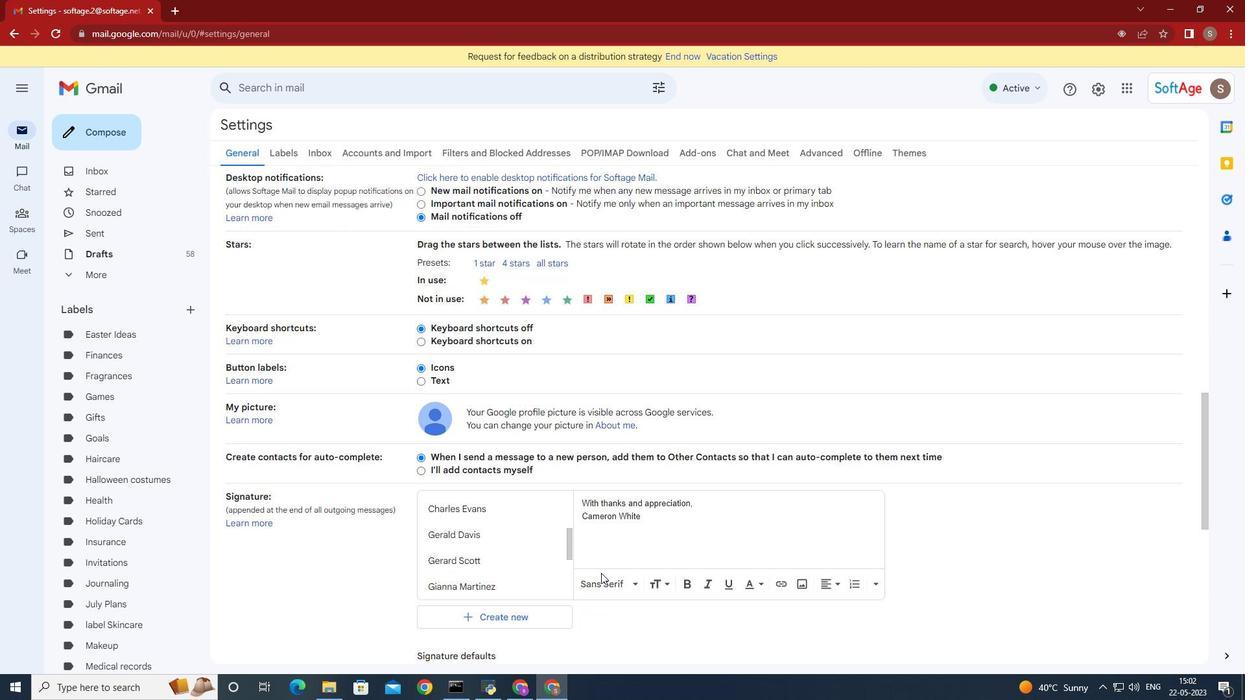 
Action: Mouse scrolled (610, 566) with delta (0, 0)
Screenshot: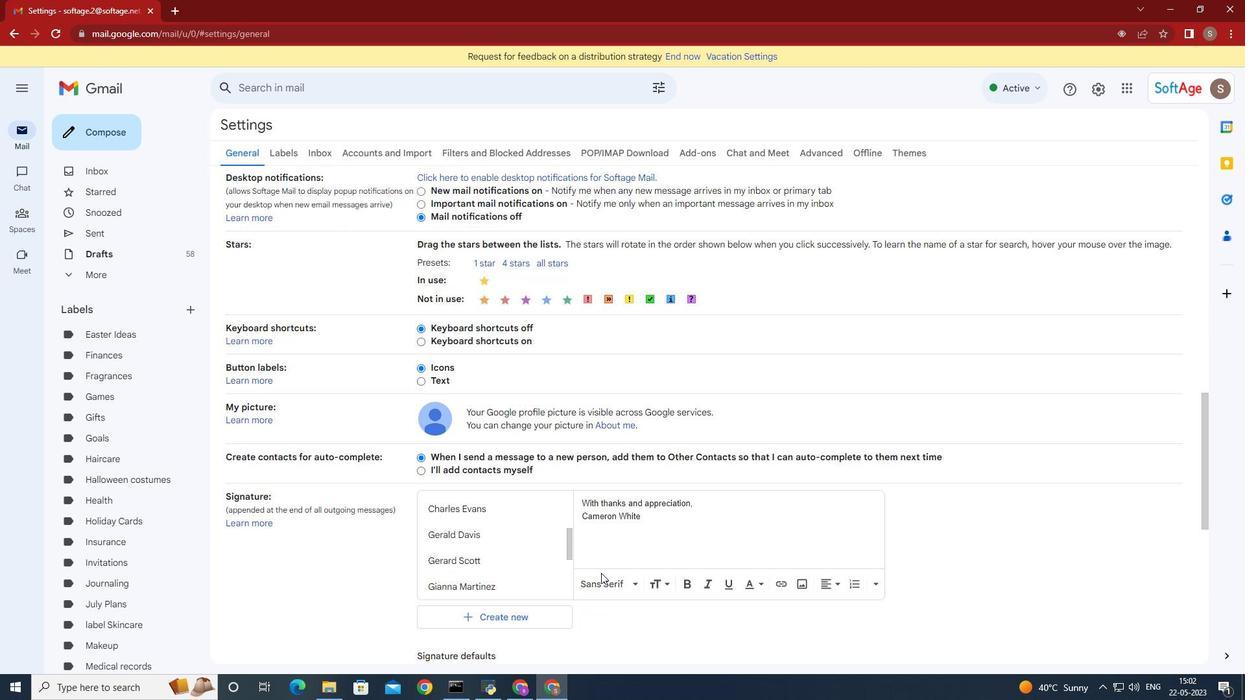 
Action: Mouse moved to (521, 405)
Screenshot: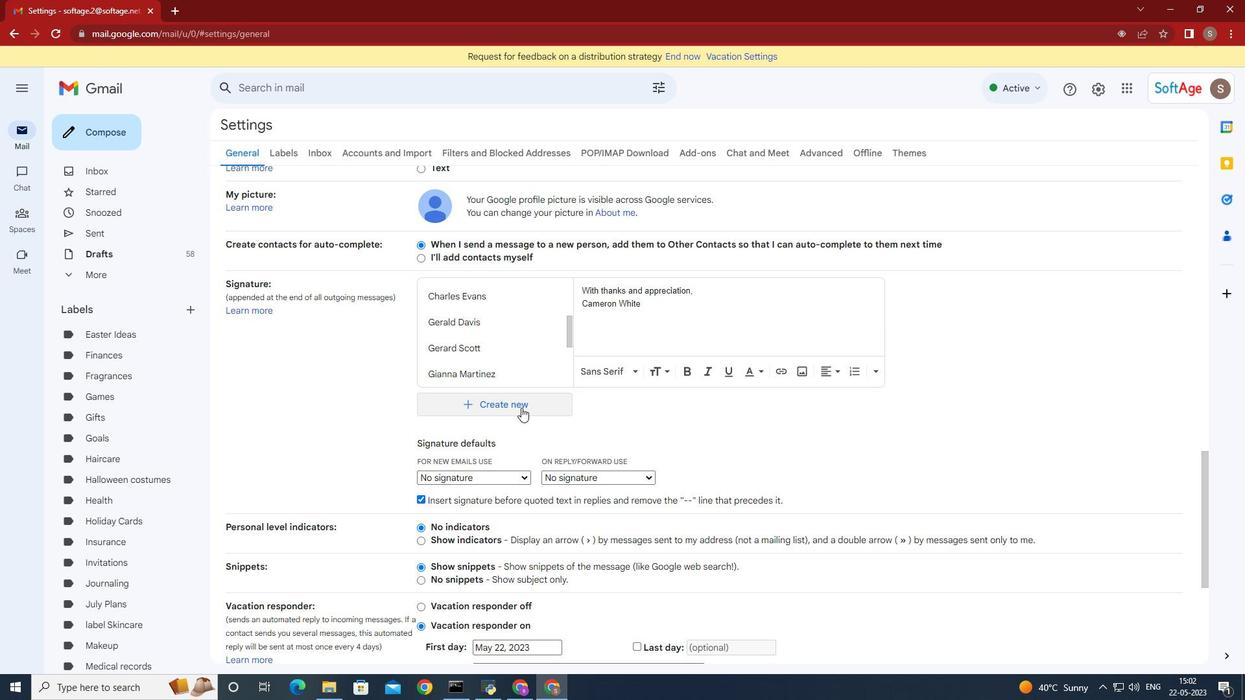 
Action: Mouse pressed left at (521, 405)
Screenshot: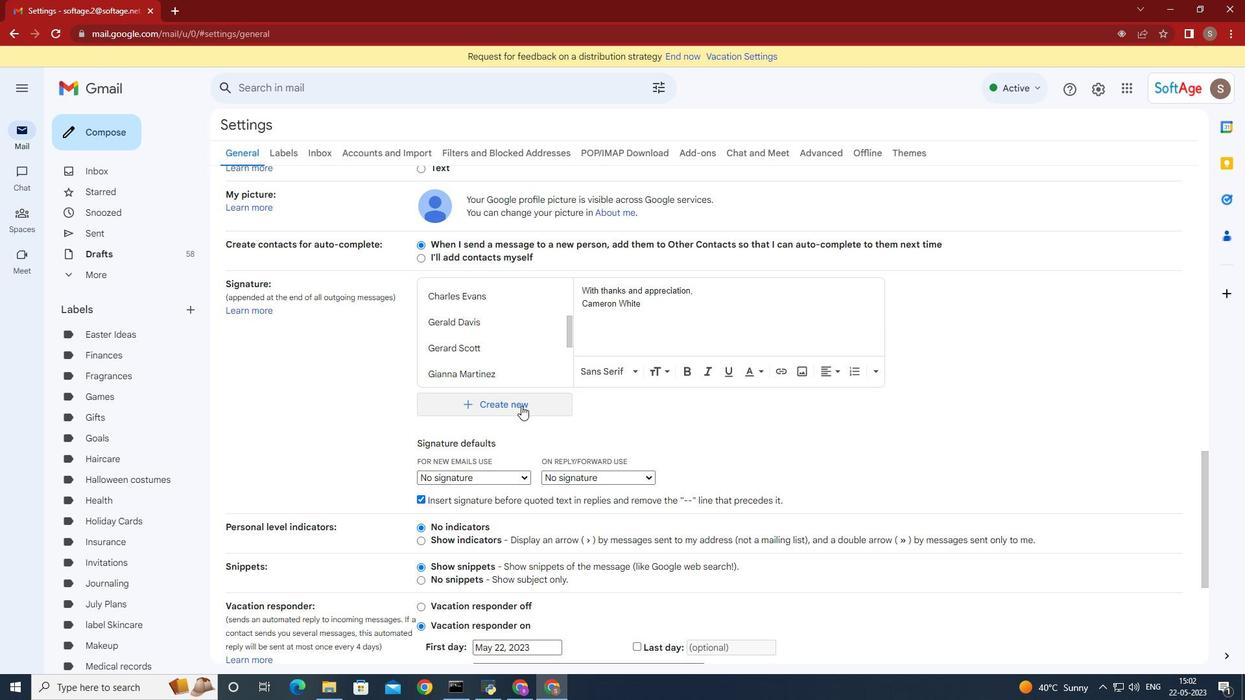 
Action: Mouse moved to (609, 379)
Screenshot: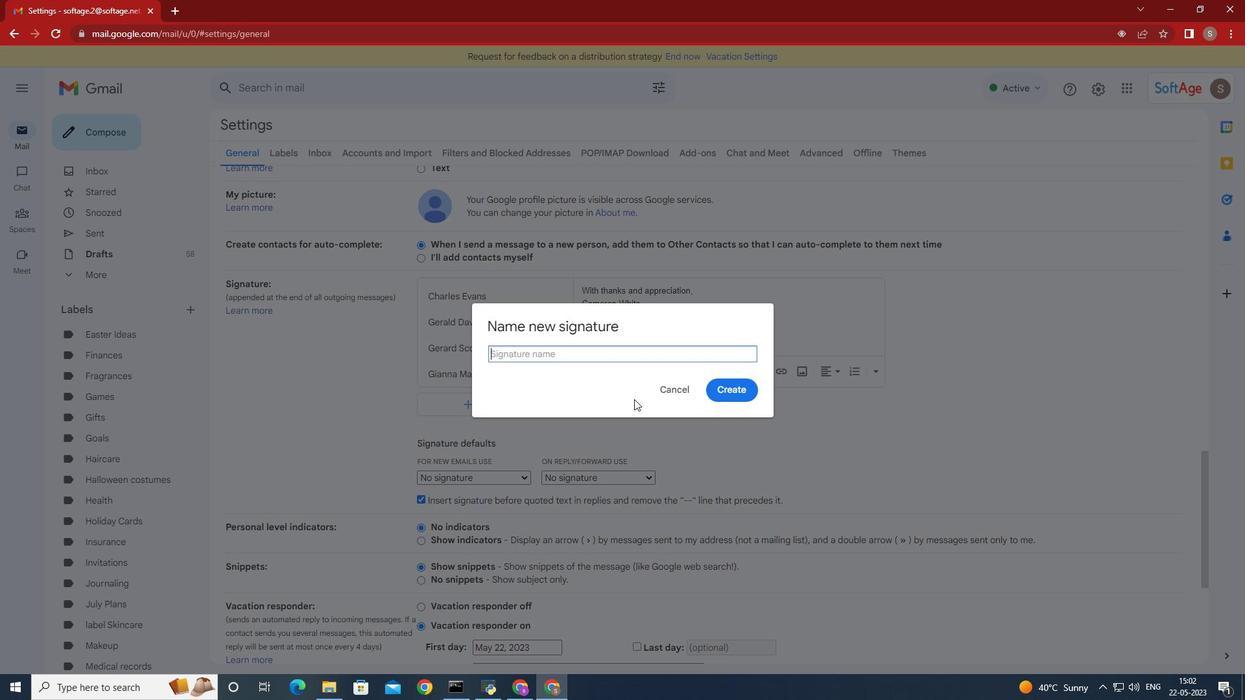 
Action: Key pressed <Key.shift>Harrison<Key.space><Key.shift>Baker
Screenshot: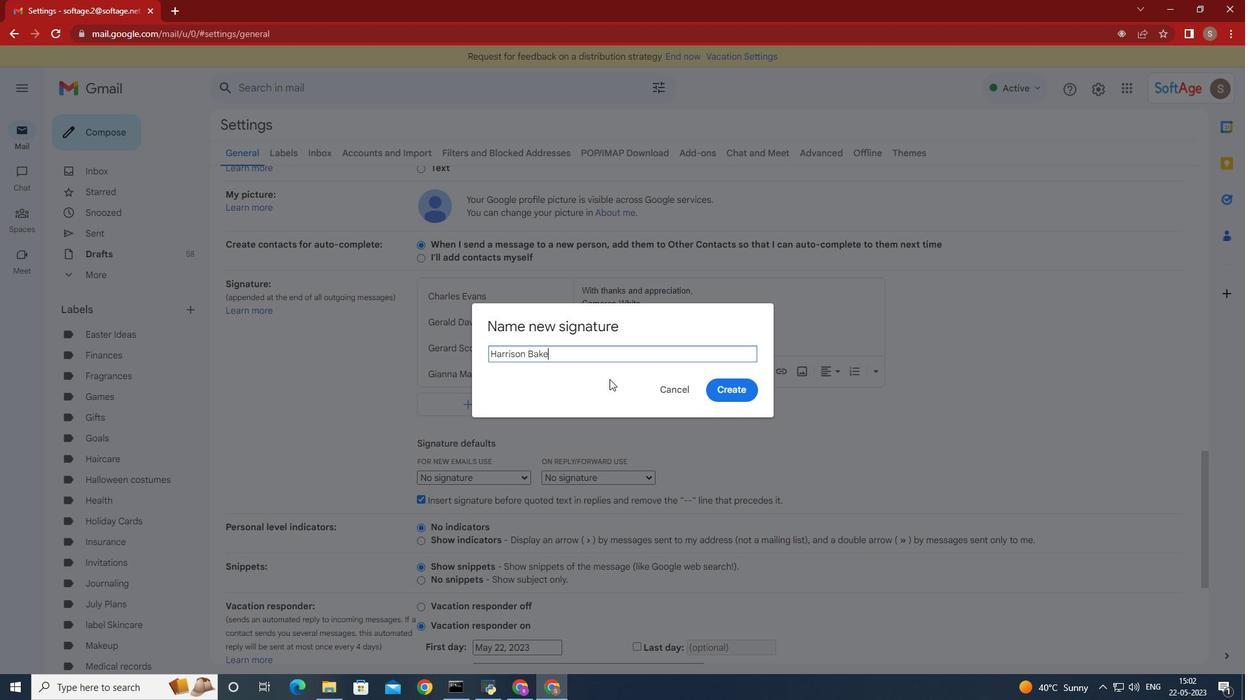 
Action: Mouse moved to (721, 388)
Screenshot: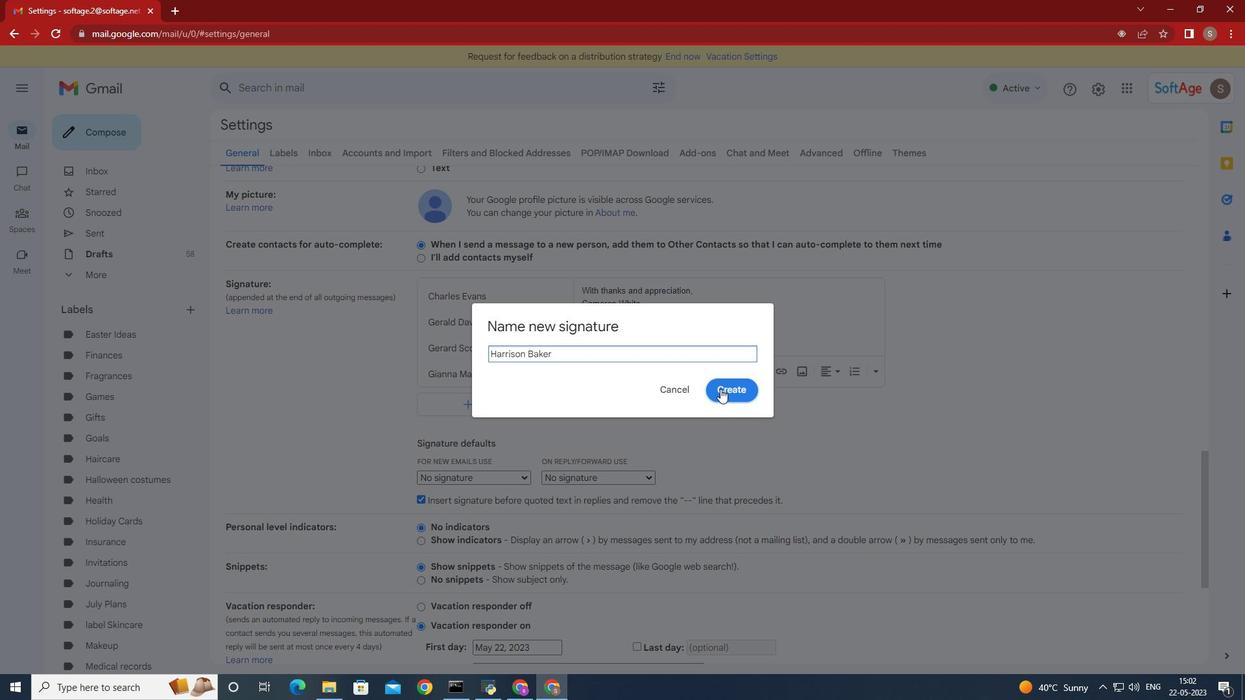 
Action: Mouse pressed left at (721, 388)
Screenshot: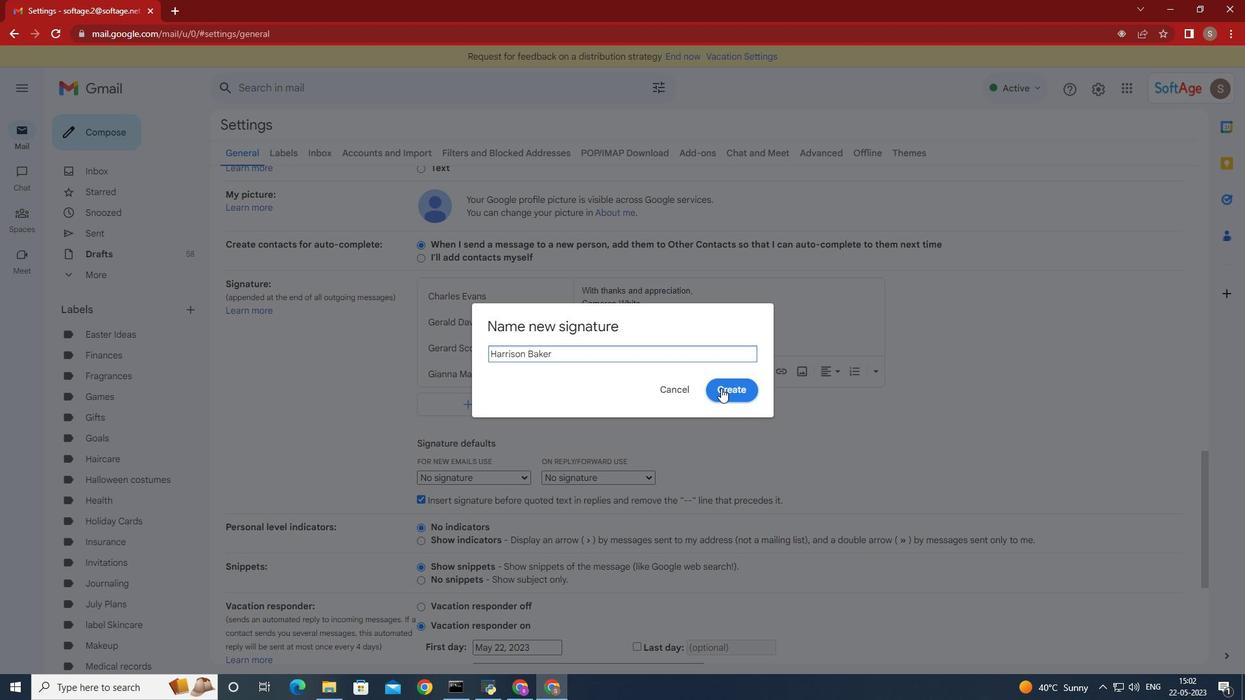 
Action: Mouse moved to (712, 300)
Screenshot: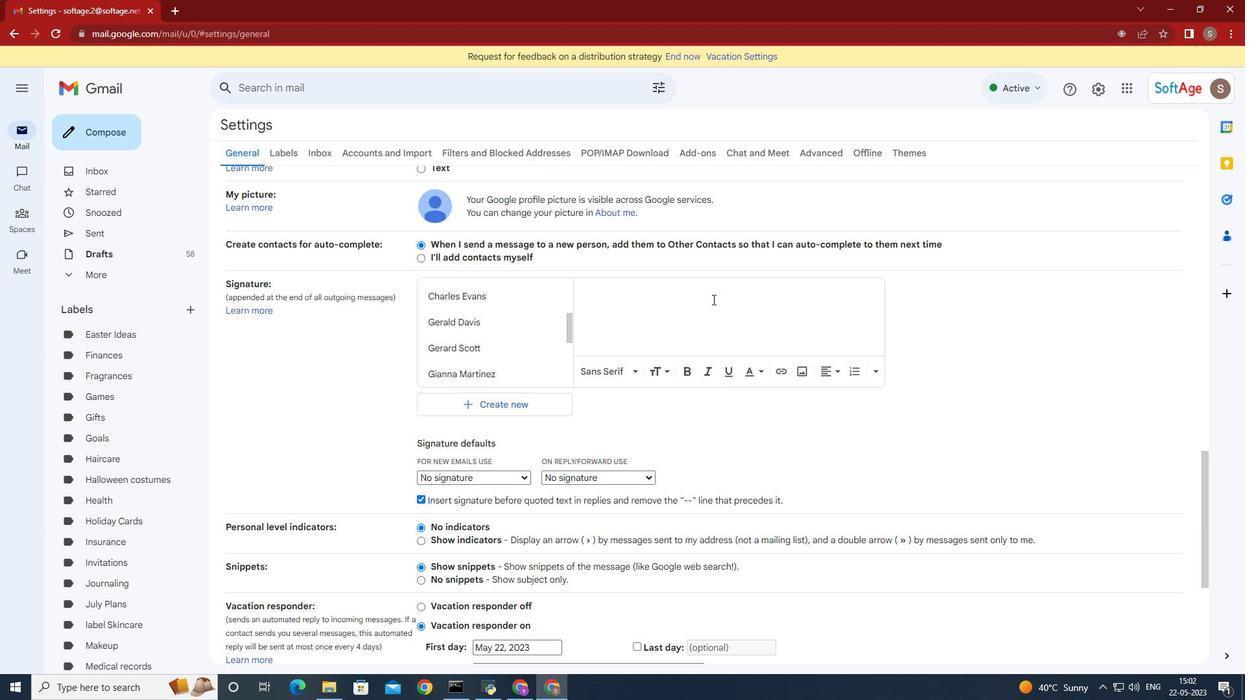 
Action: Key pressed <Key.shift>Best<Key.space>wishes<Key.space>for<Key.space>a<Key.space>happy<Key.space><Key.shift>Halloween,<Key.enter><Key.shift><Key.shift><Key.shift><Key.shift><Key.shift><Key.shift><Key.shift><Key.shift><Key.shift><Key.shift><Key.shift><Key.shift><Key.shift>Harrison<Key.space><Key.shift><Key.shift>Baker
Screenshot: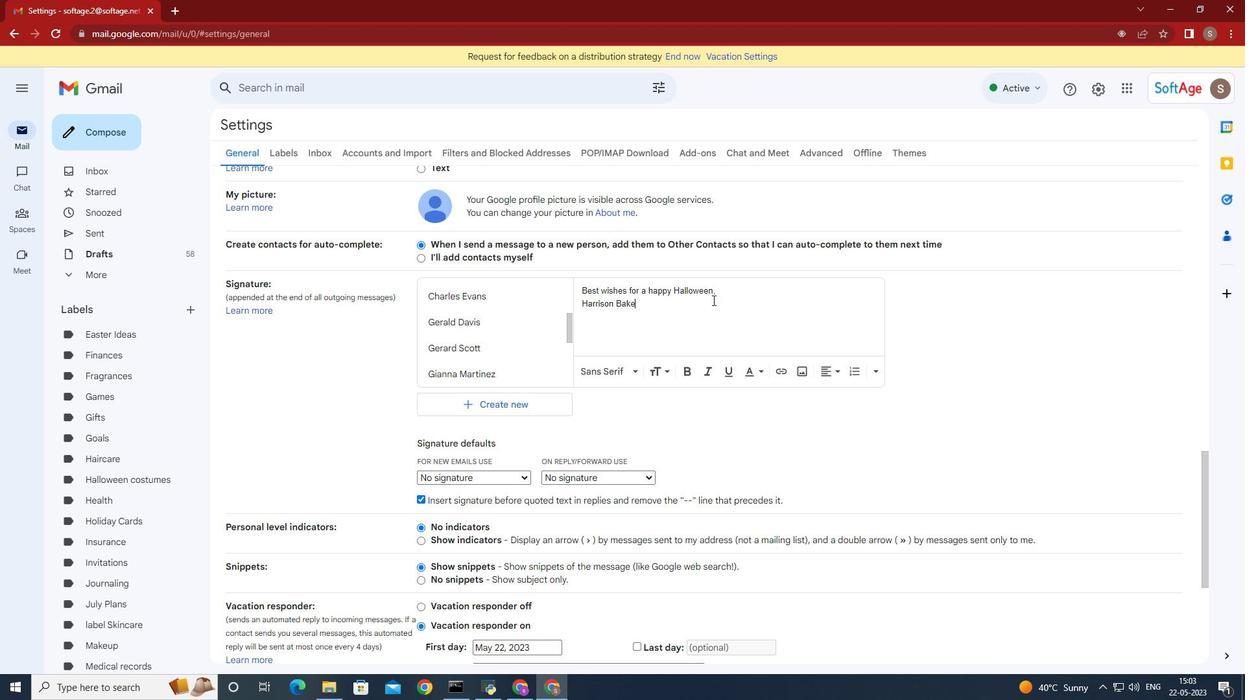 
Action: Mouse moved to (640, 360)
Screenshot: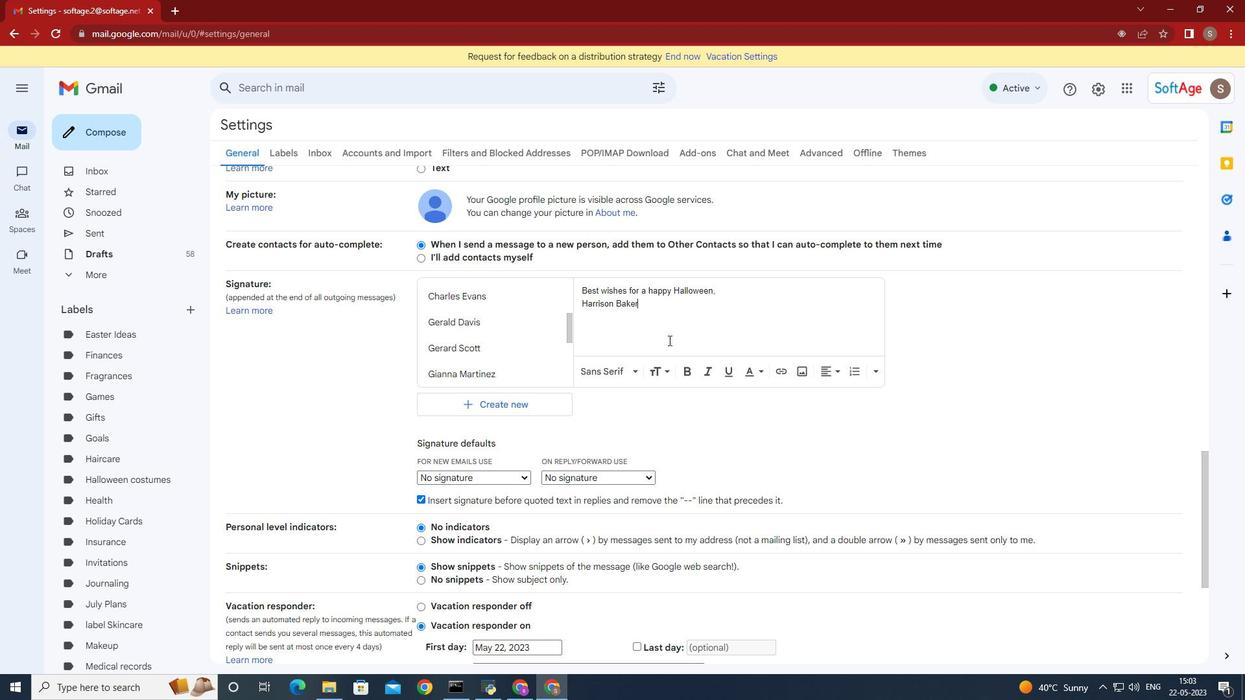 
Action: Mouse scrolled (646, 357) with delta (0, 0)
Screenshot: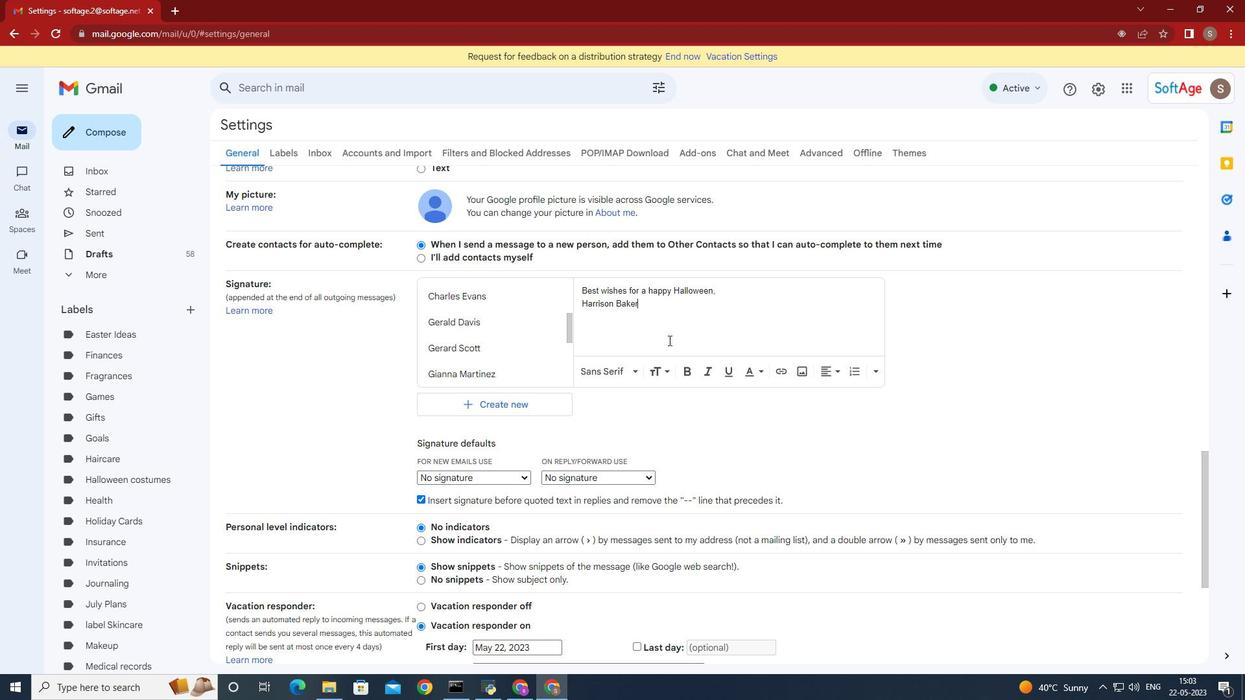 
Action: Mouse moved to (517, 415)
Screenshot: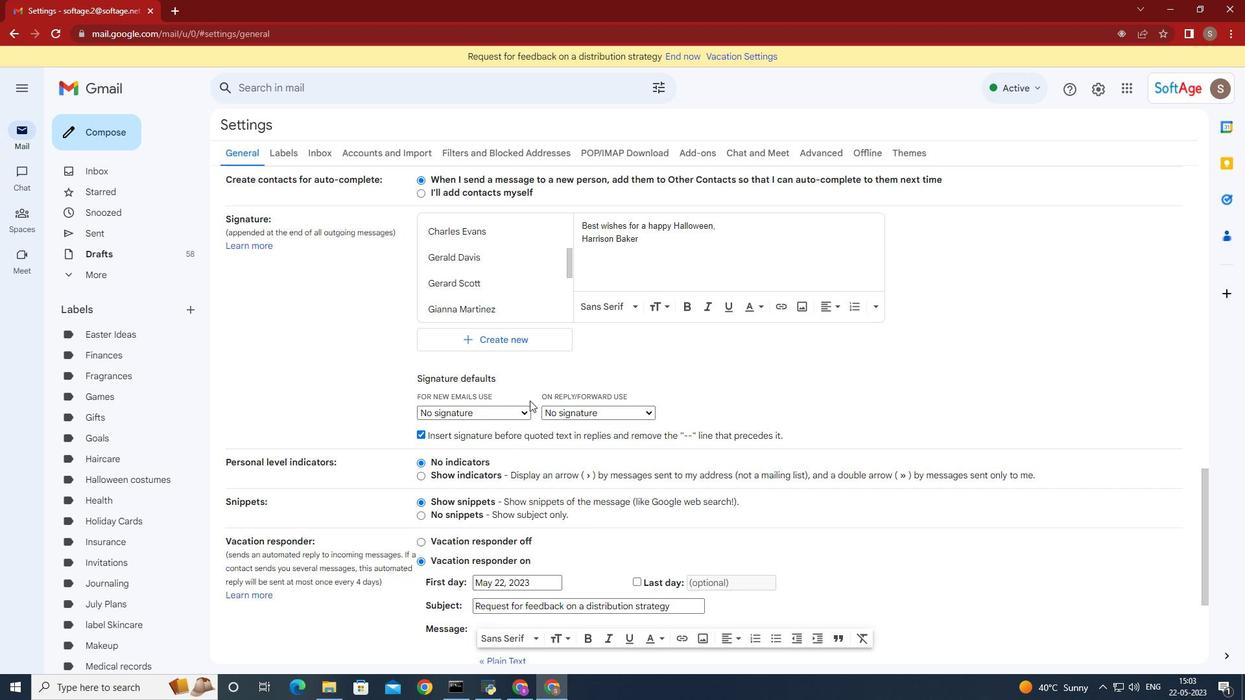 
Action: Mouse pressed left at (517, 415)
Screenshot: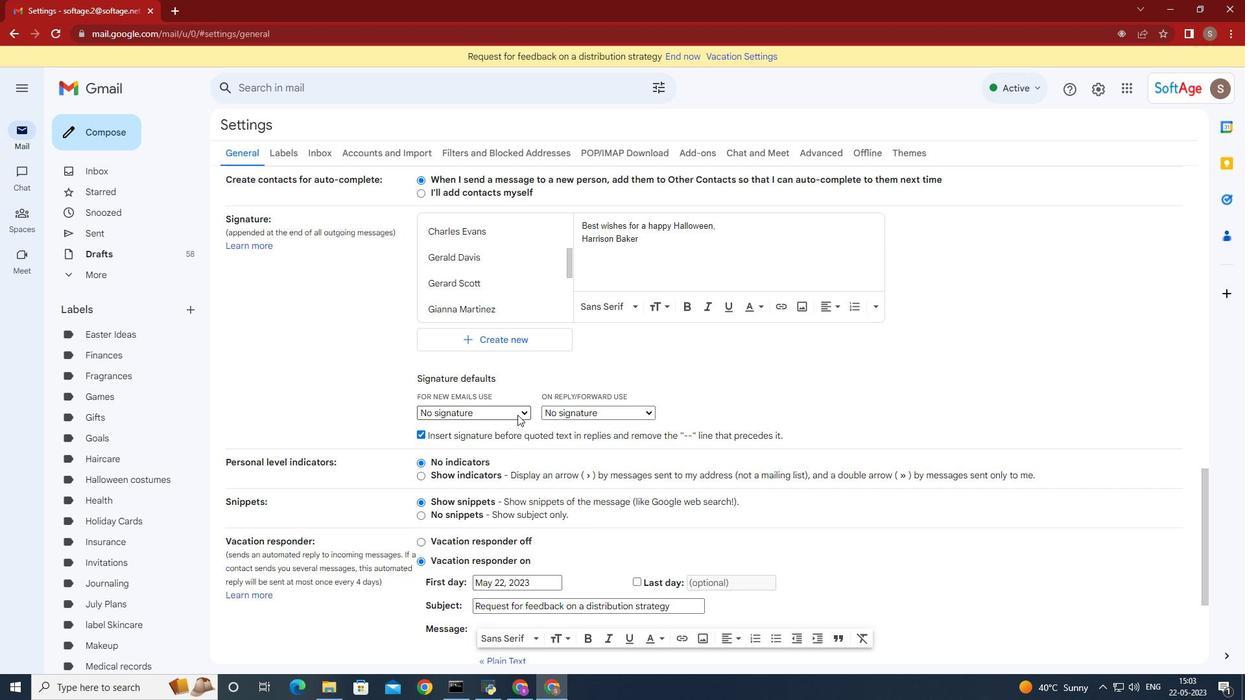 
Action: Mouse moved to (492, 599)
Screenshot: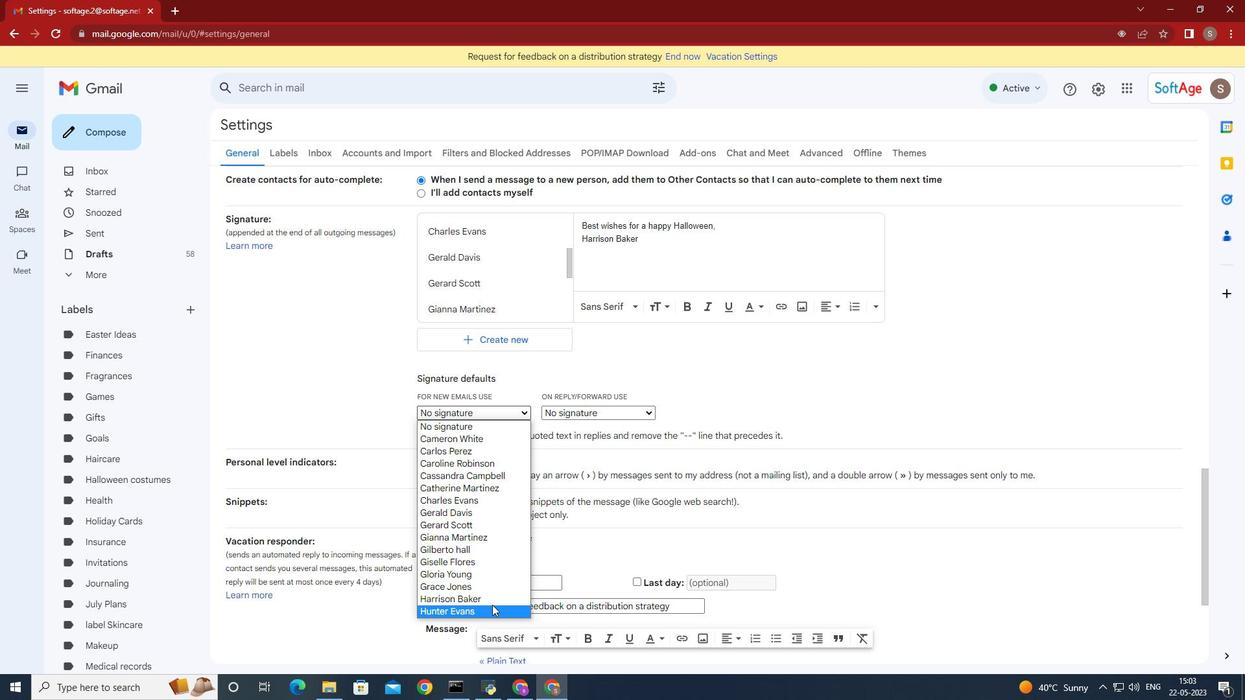 
Action: Mouse pressed left at (492, 599)
Screenshot: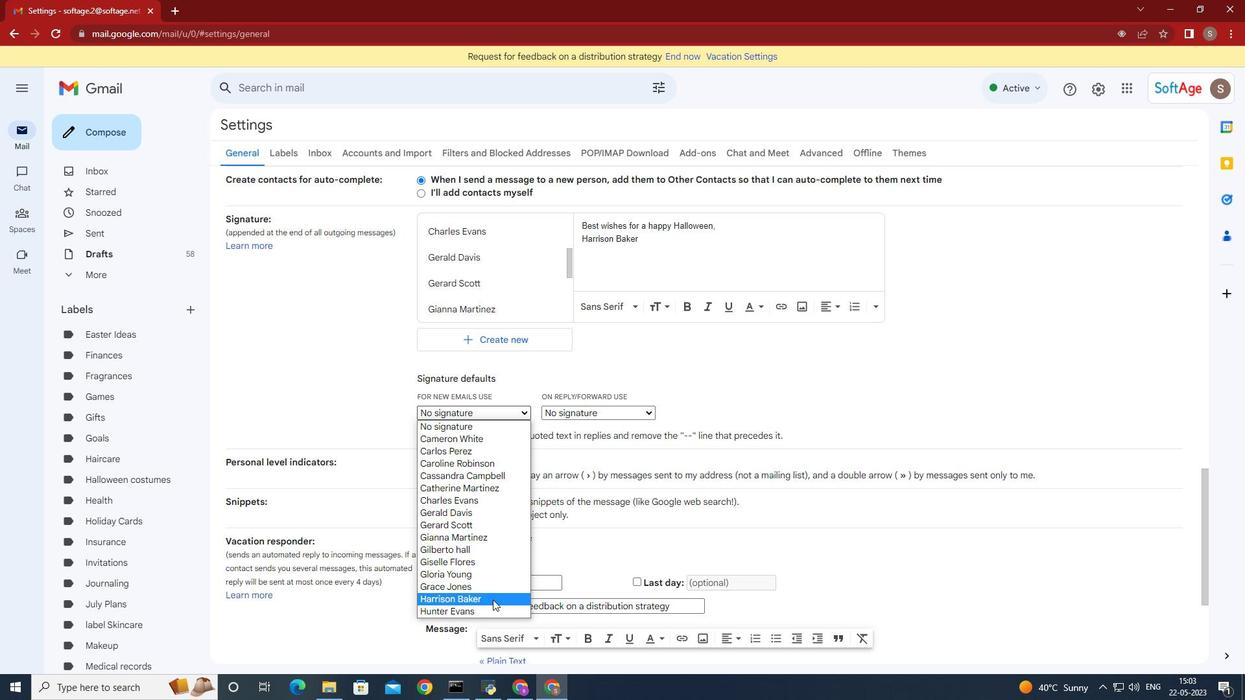 
Action: Mouse moved to (634, 413)
Screenshot: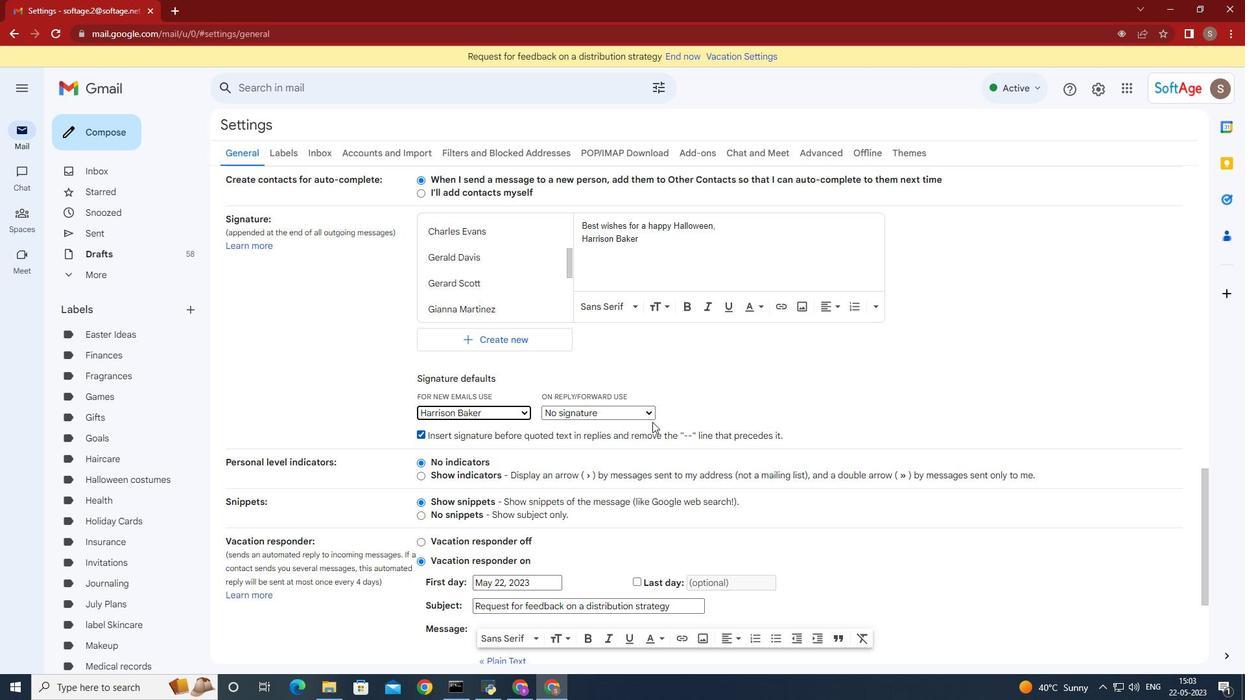 
Action: Mouse pressed left at (634, 413)
Screenshot: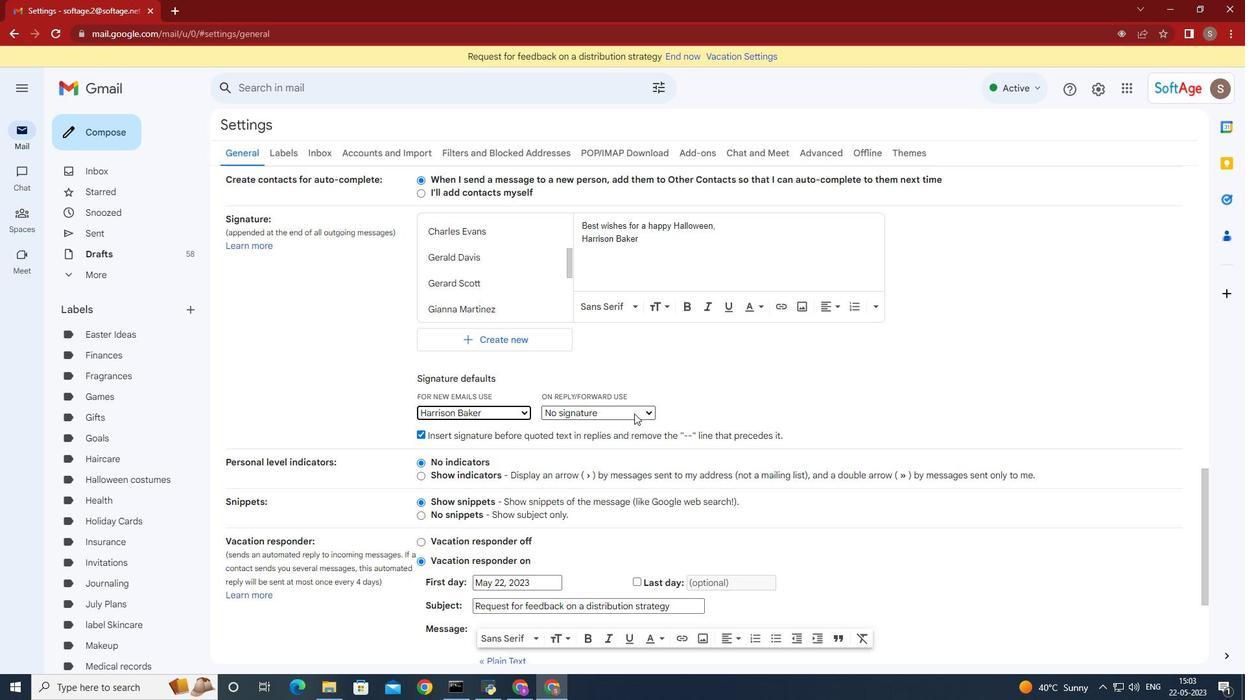 
Action: Mouse moved to (608, 593)
Screenshot: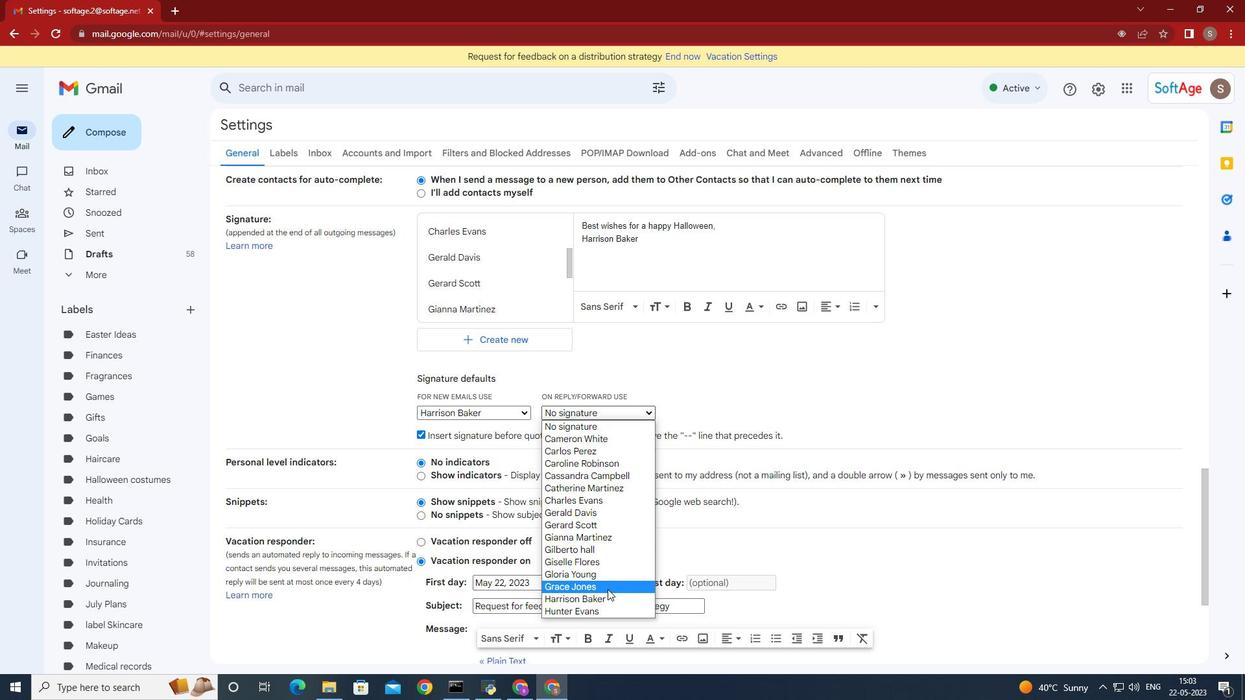 
Action: Mouse pressed left at (608, 593)
Screenshot: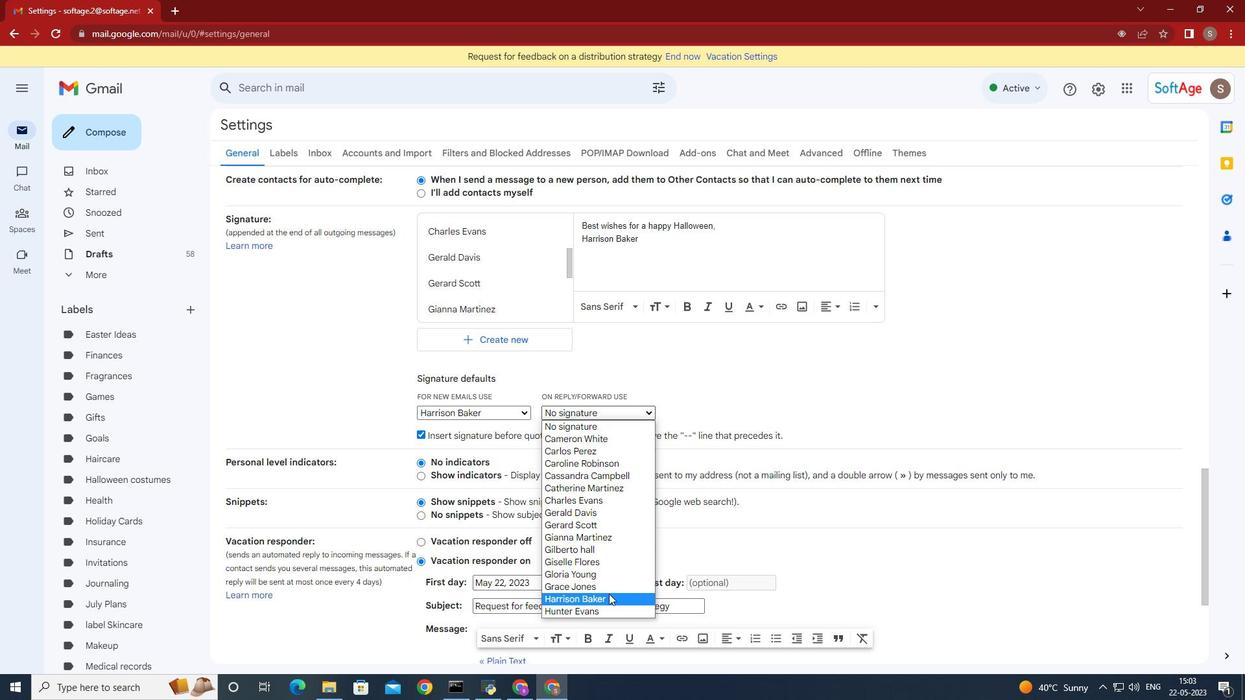 
Action: Mouse moved to (763, 503)
Screenshot: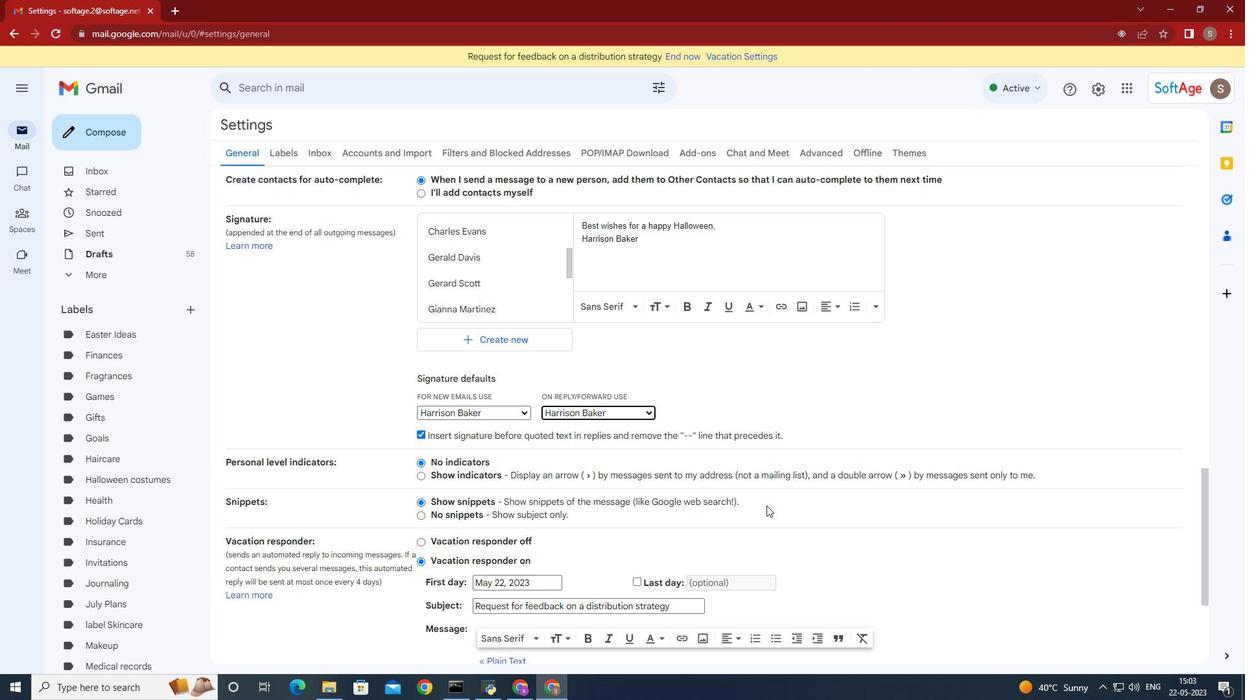 
Action: Mouse scrolled (763, 503) with delta (0, 0)
Screenshot: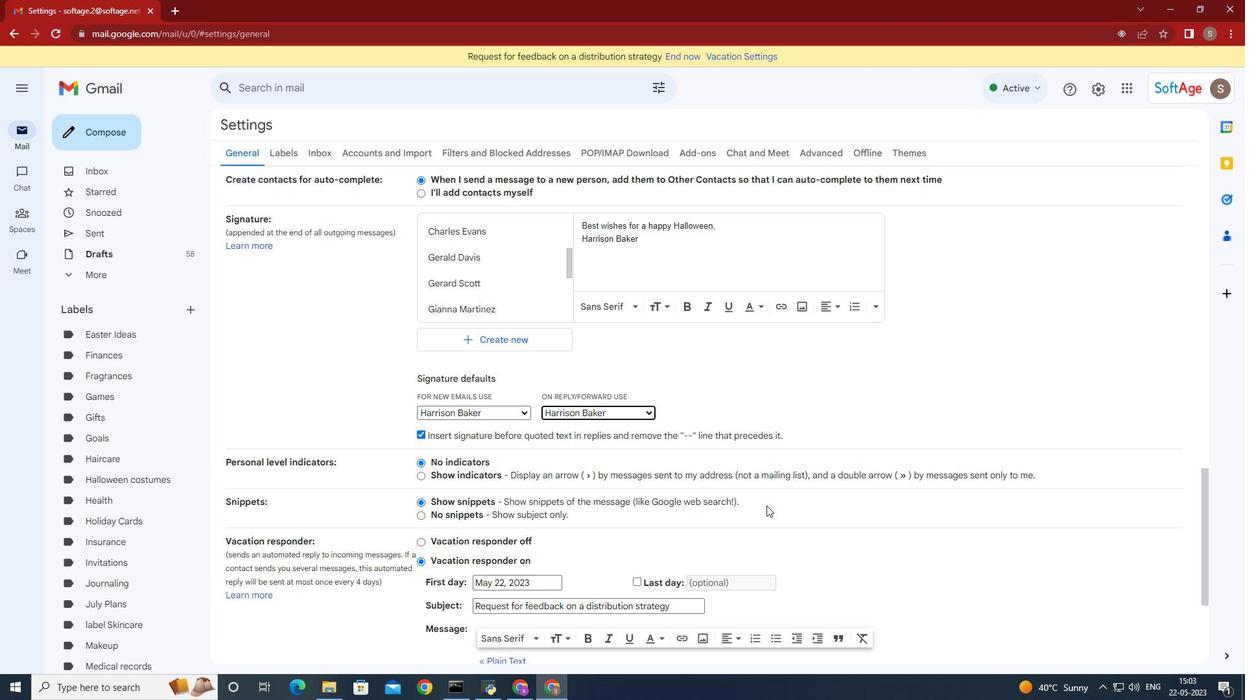
Action: Mouse scrolled (763, 503) with delta (0, 0)
Screenshot: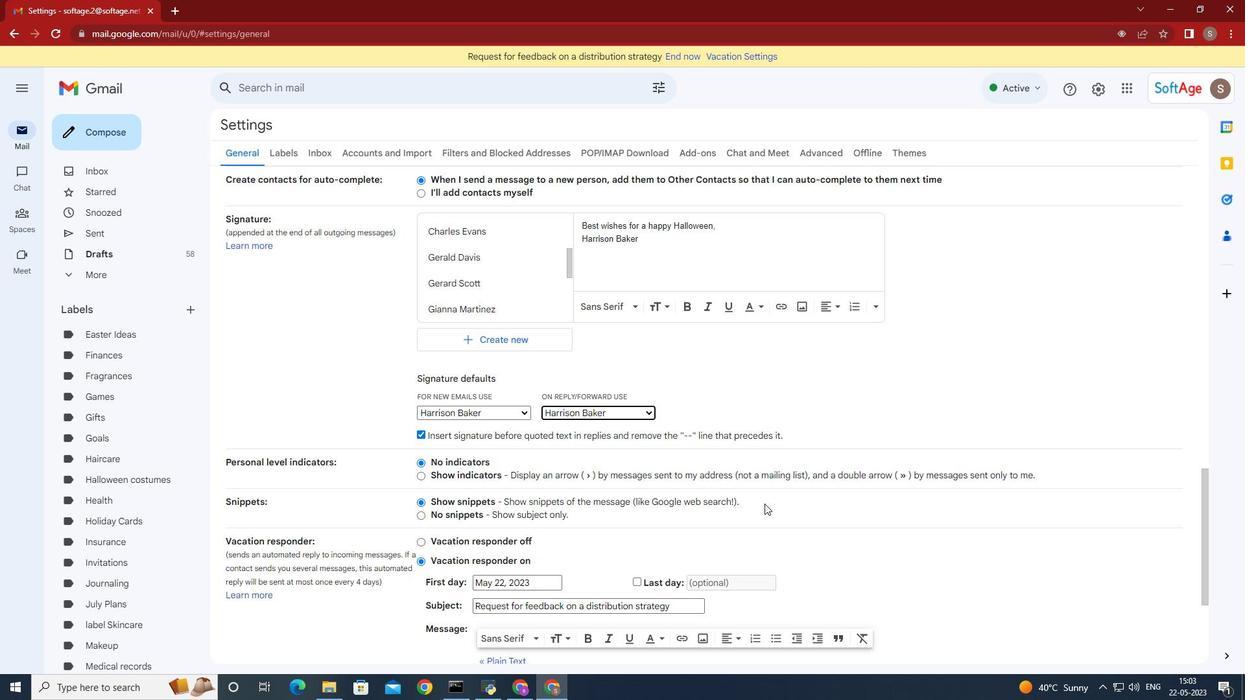 
Action: Mouse scrolled (763, 503) with delta (0, 0)
Screenshot: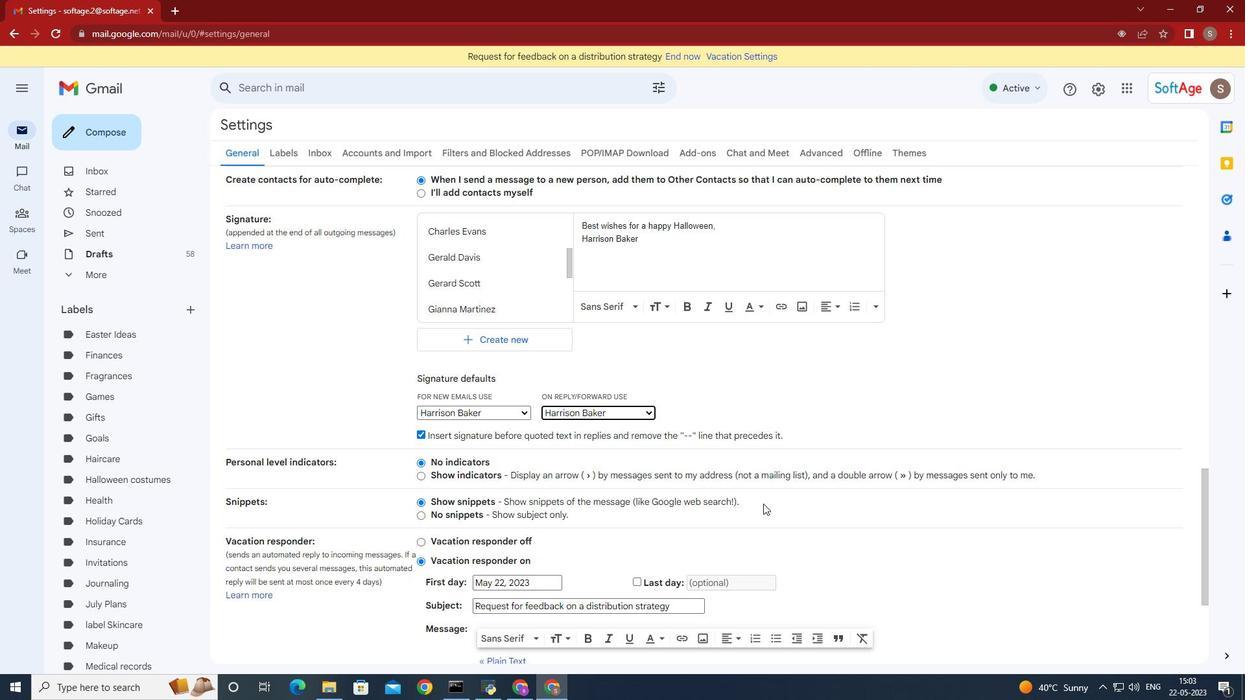 
Action: Mouse scrolled (763, 503) with delta (0, 0)
Screenshot: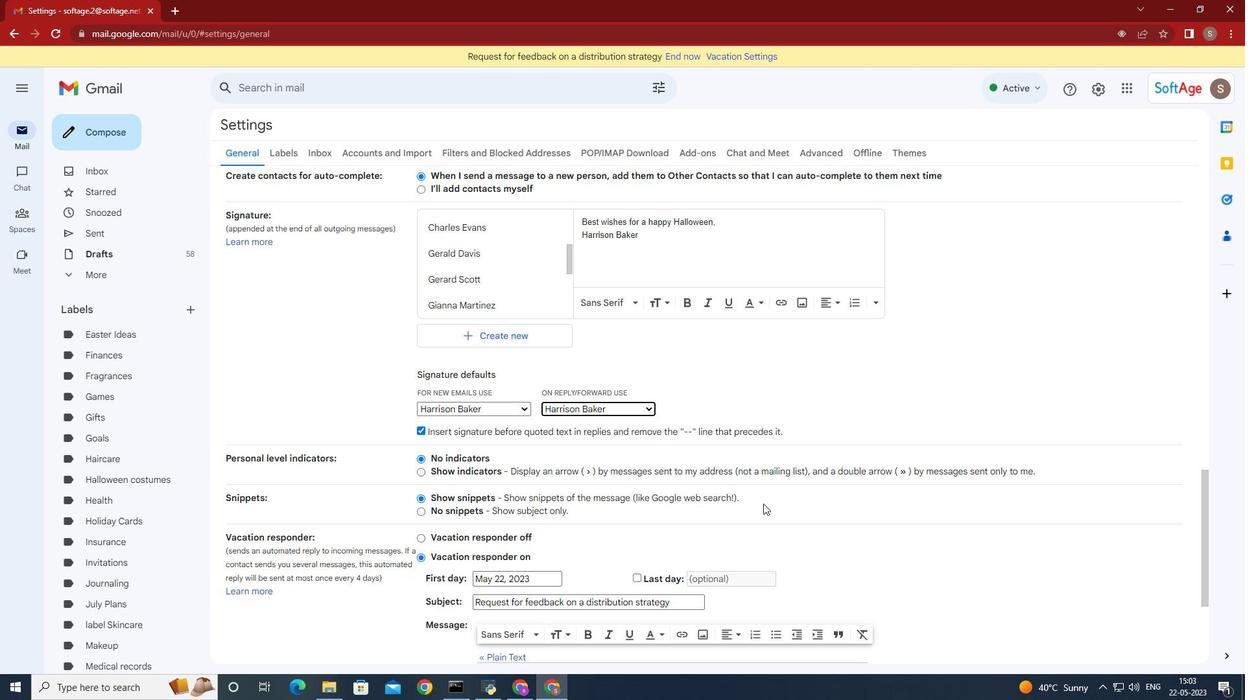 
Action: Mouse moved to (671, 588)
Screenshot: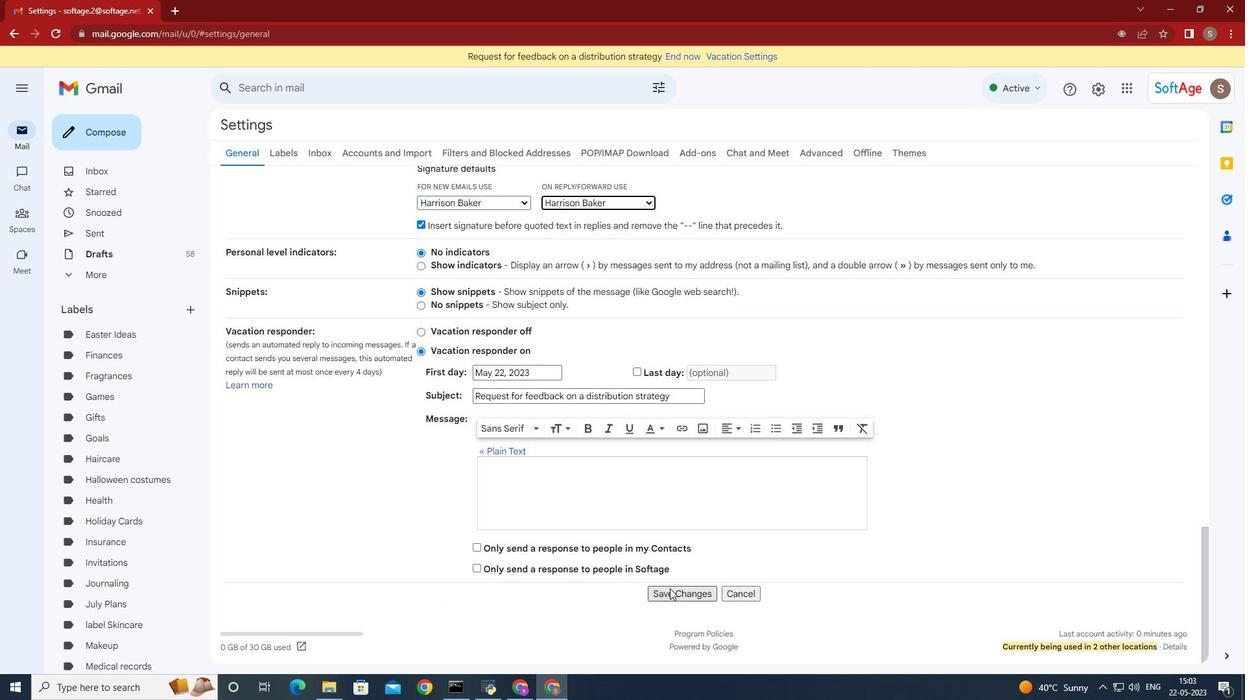 
Action: Mouse pressed left at (671, 588)
Screenshot: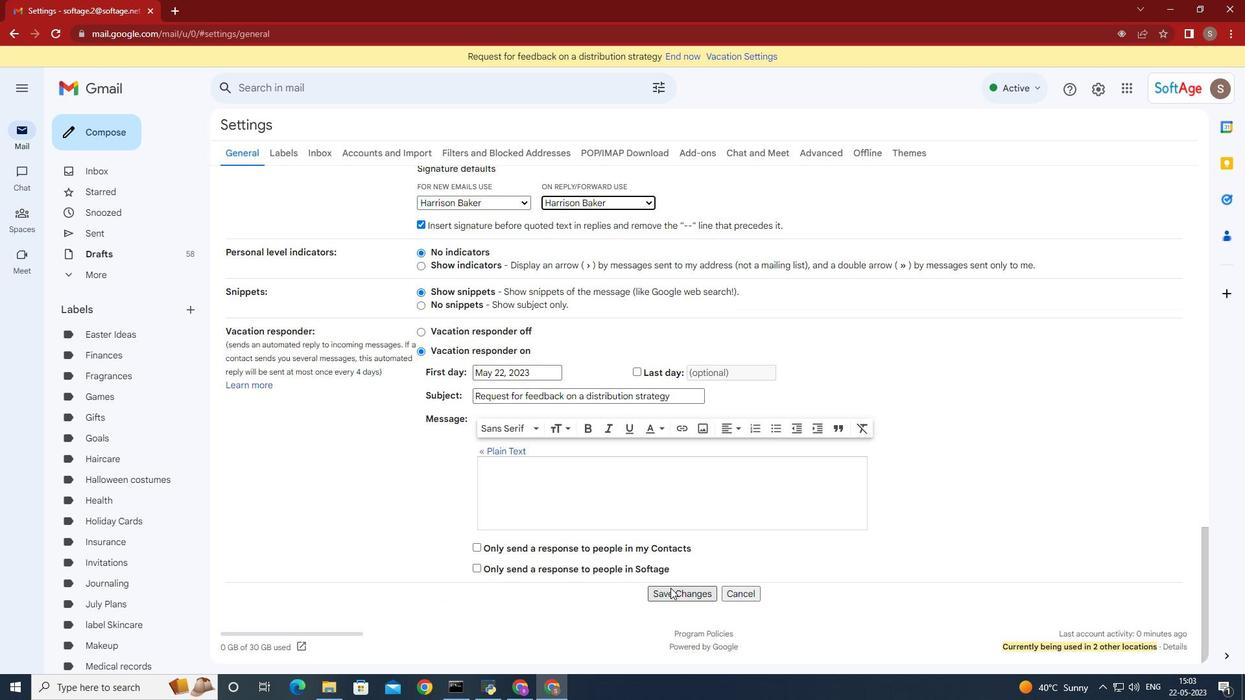 
Action: Mouse moved to (121, 133)
Screenshot: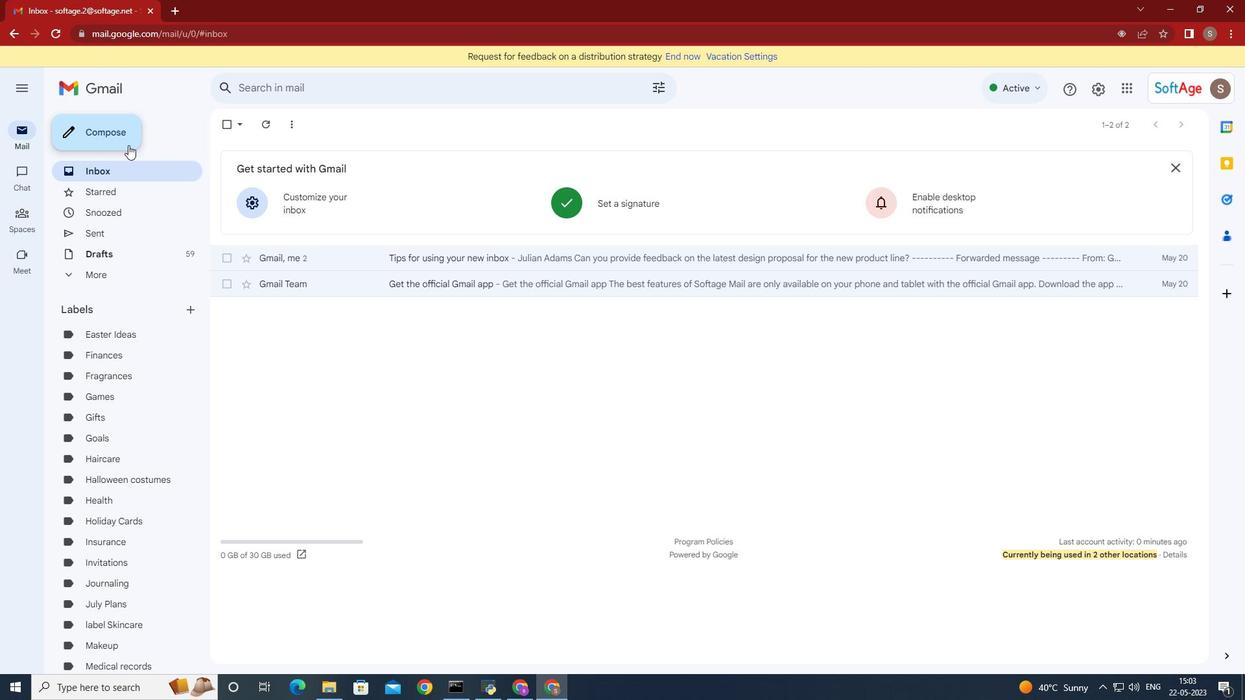 
Action: Mouse pressed left at (121, 133)
Screenshot: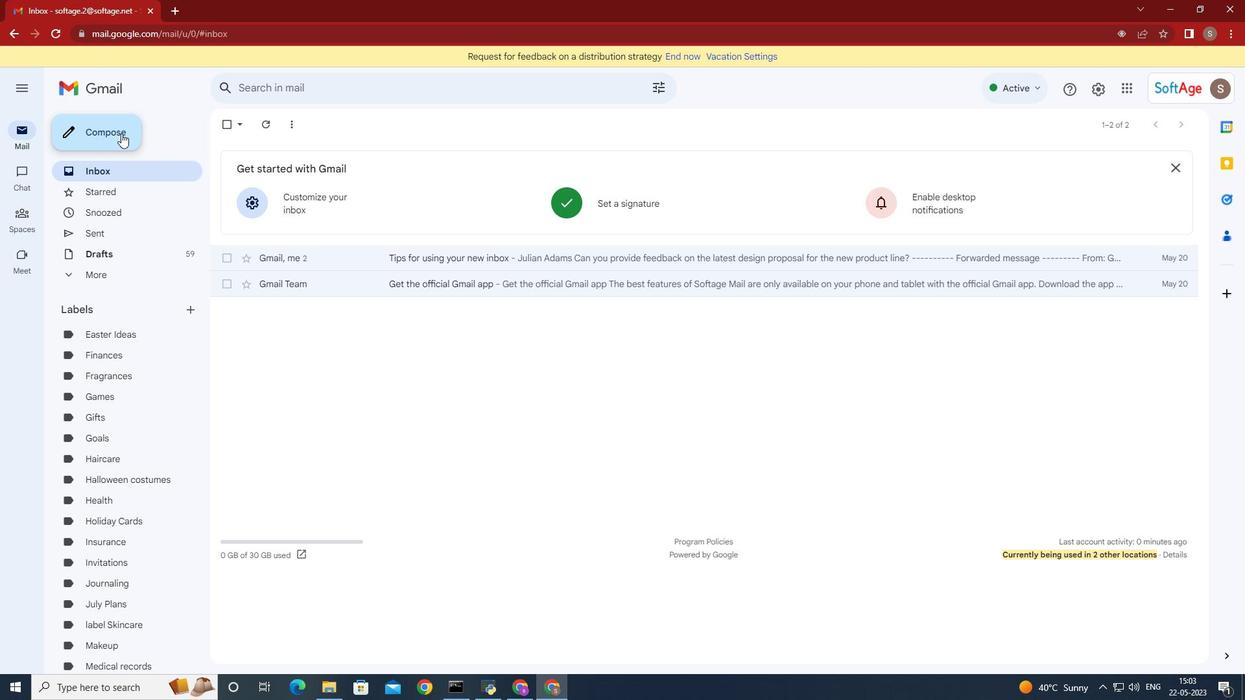 
Action: Mouse moved to (791, 325)
Screenshot: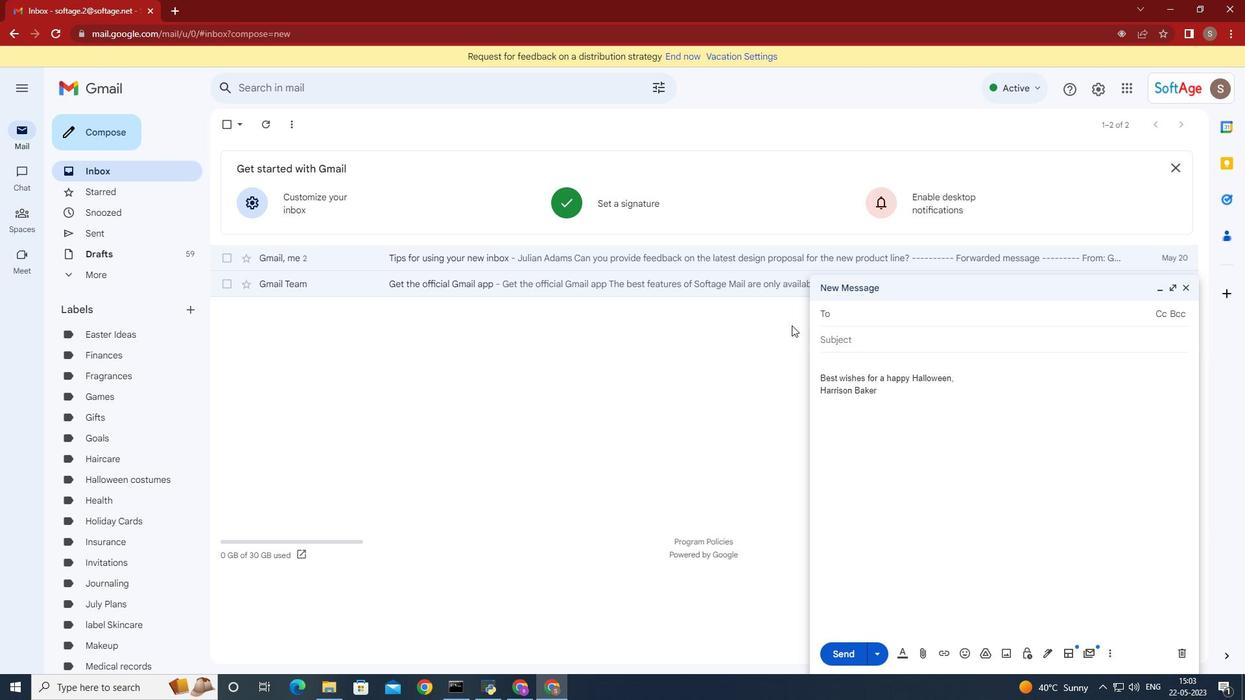
Action: Key pressed <Key.shift>Softage.8
Screenshot: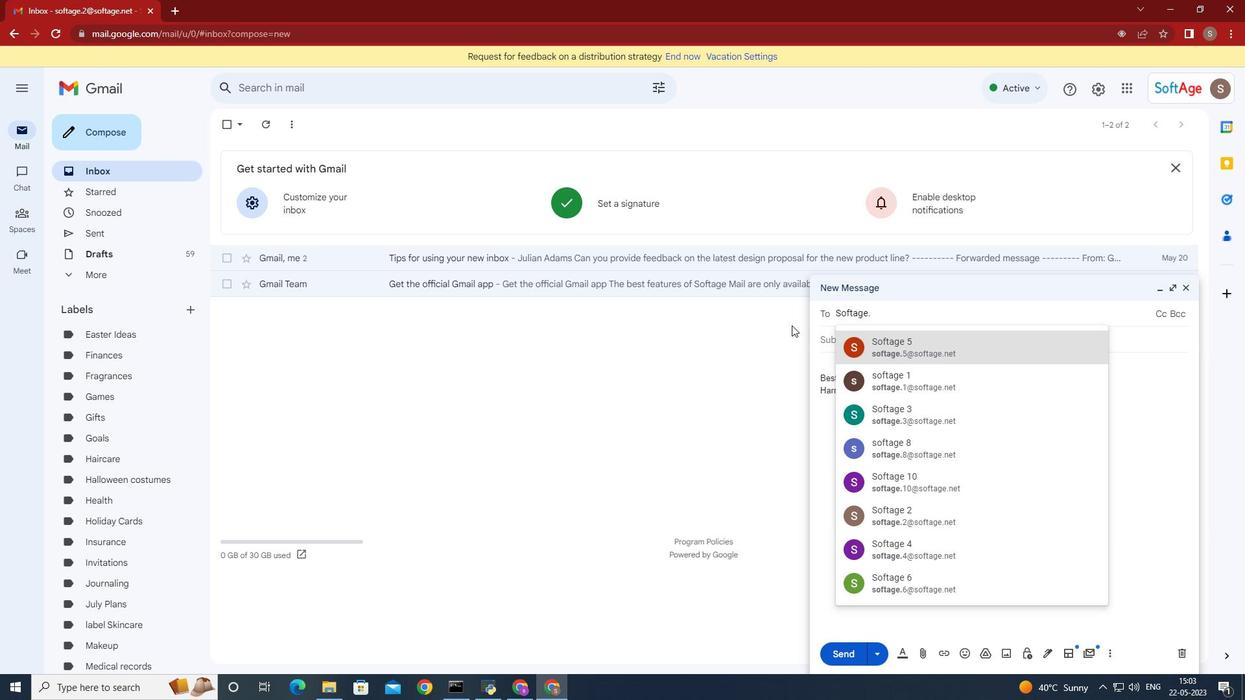 
Action: Mouse moved to (916, 351)
Screenshot: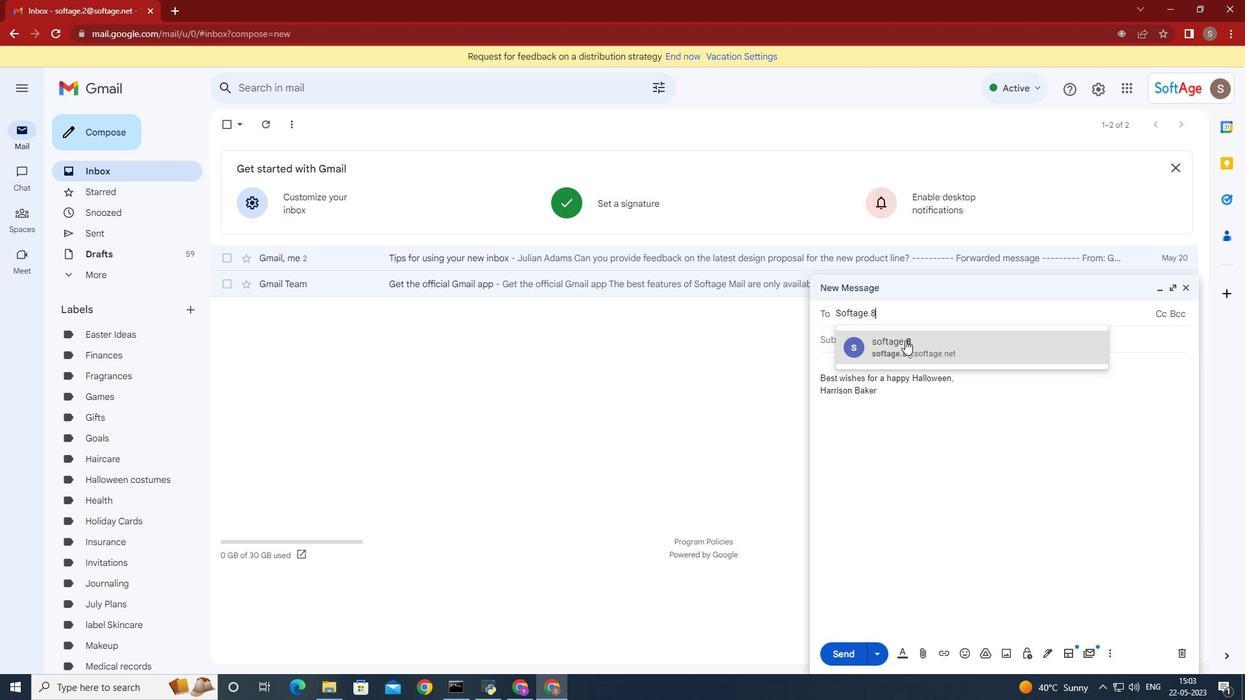 
Action: Mouse pressed left at (916, 351)
Screenshot: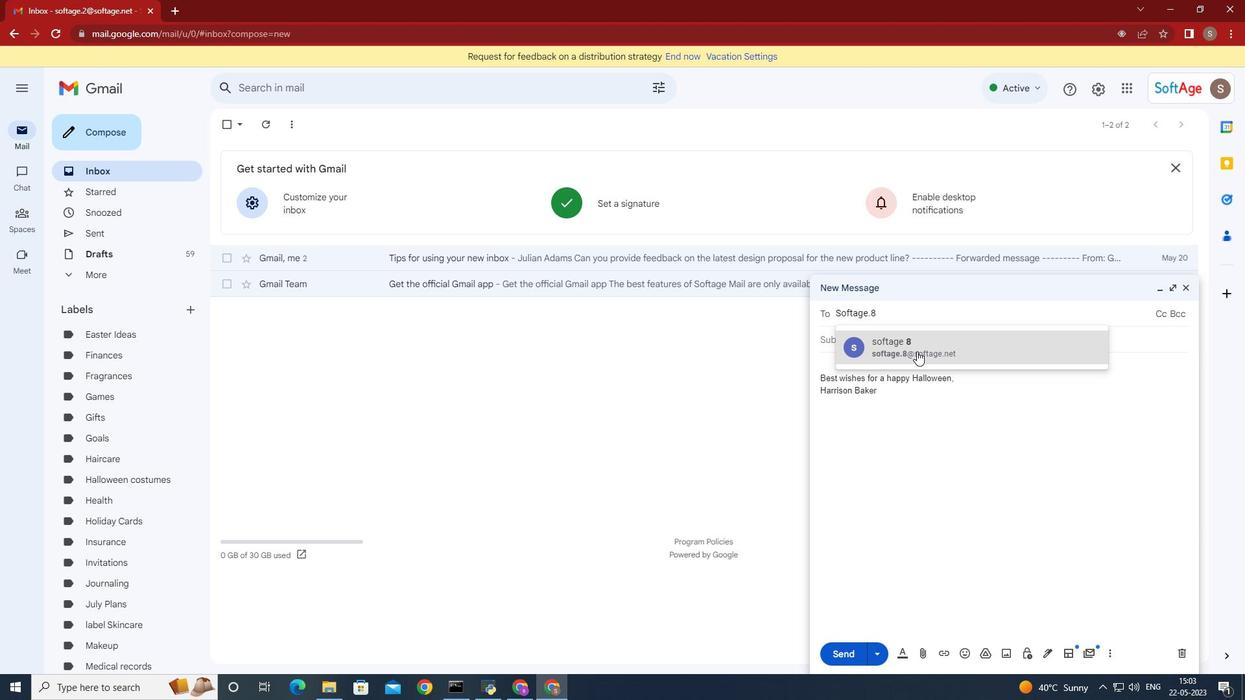 
Action: Mouse moved to (187, 311)
Screenshot: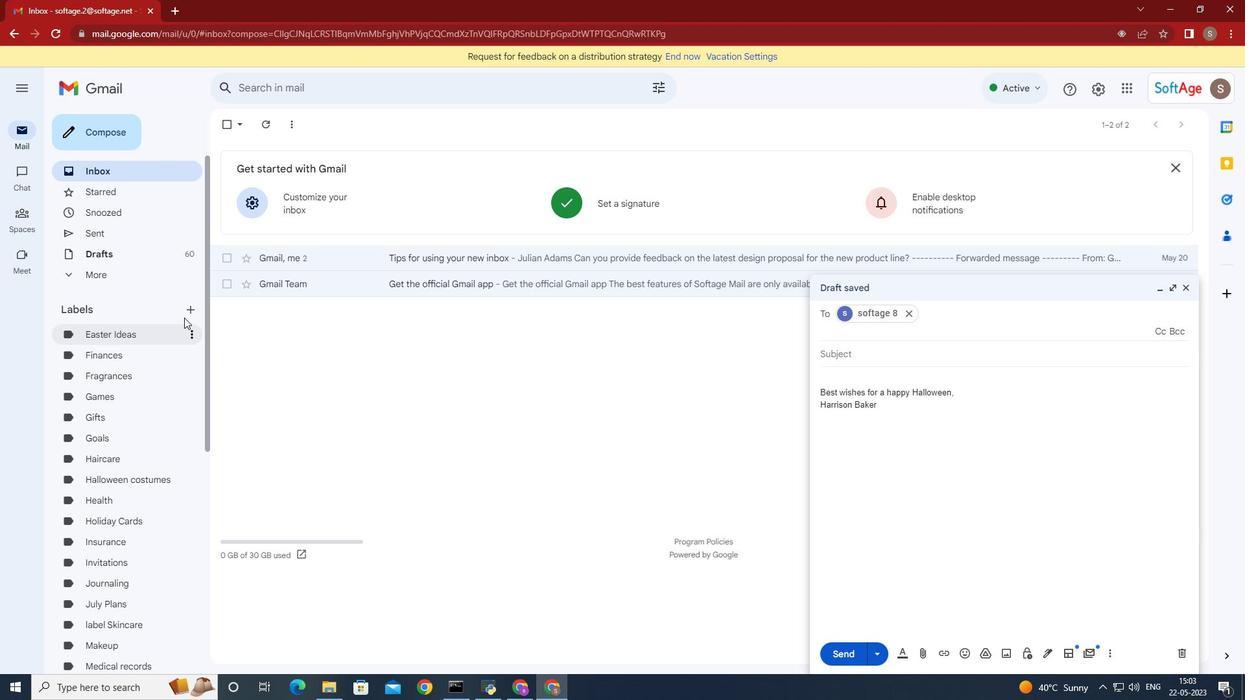 
Action: Mouse pressed left at (187, 311)
Screenshot: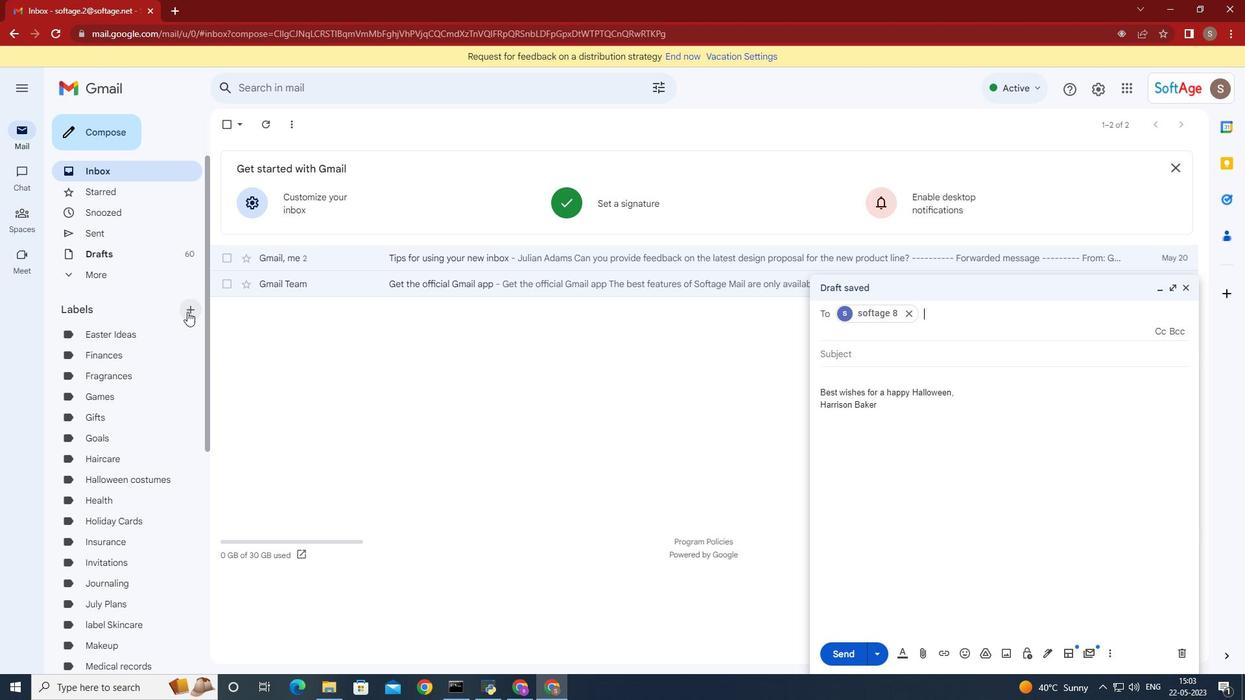 
Action: Mouse moved to (414, 355)
Screenshot: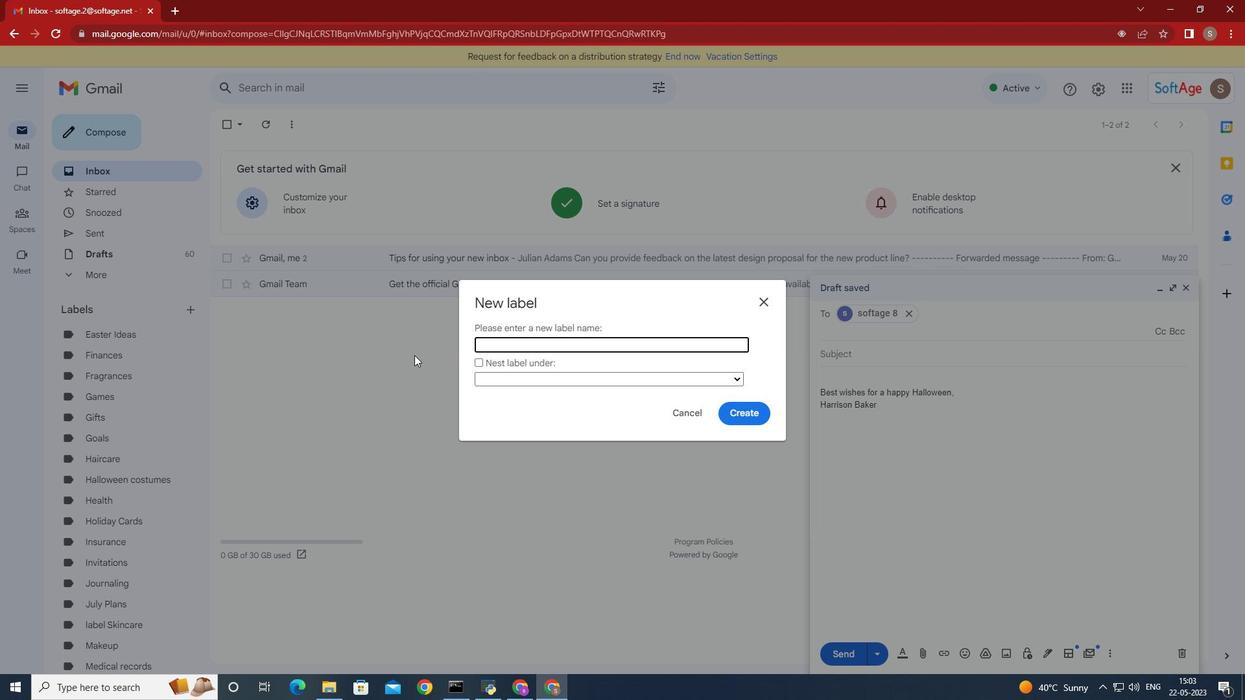
Action: Key pressed <Key.shift>Fitness
Screenshot: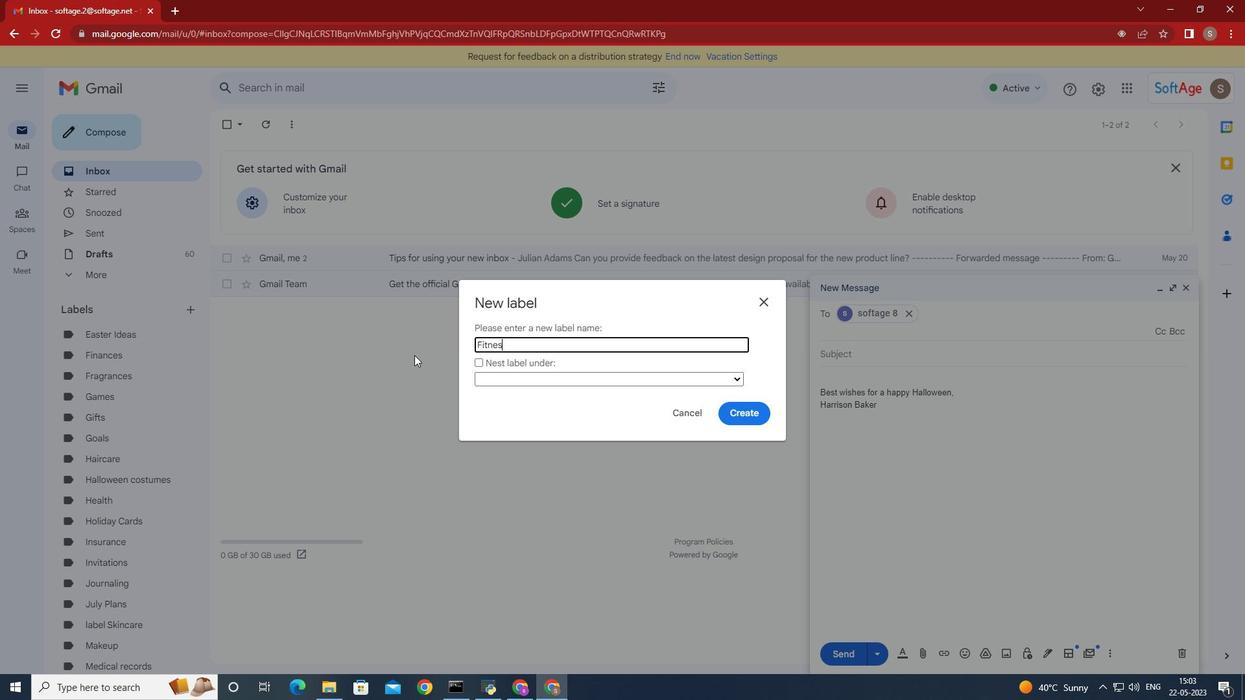 
Action: Mouse moved to (726, 420)
Screenshot: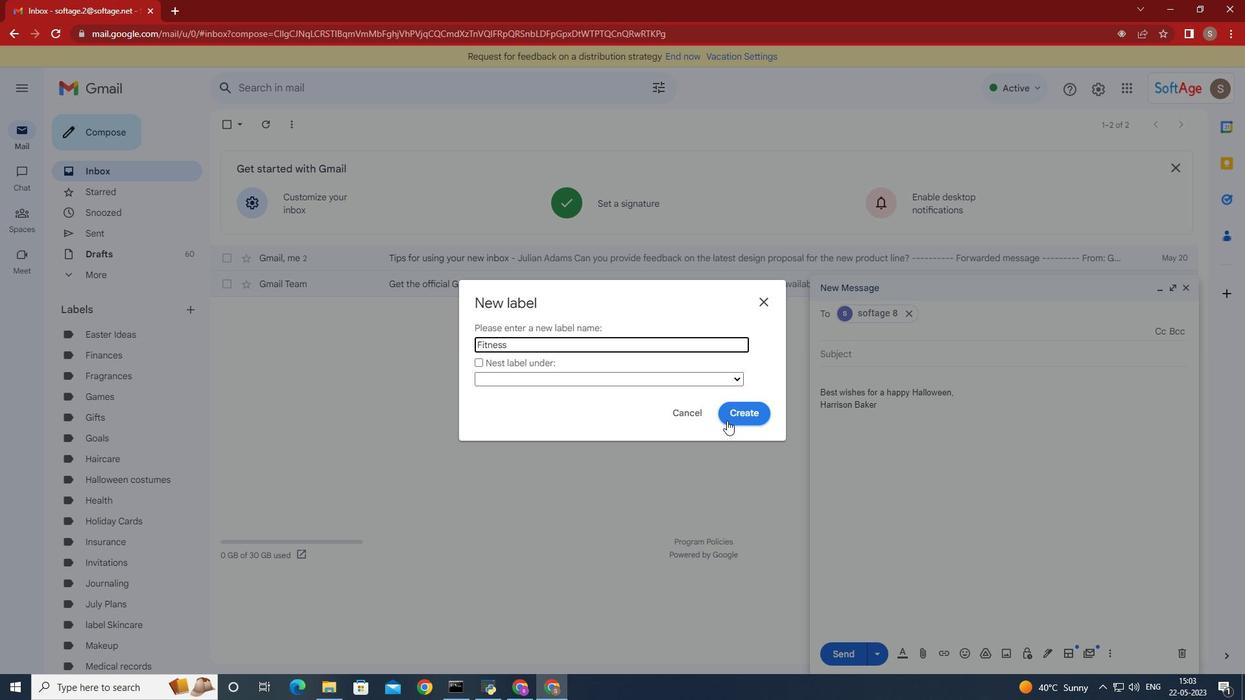 
Action: Mouse pressed left at (726, 420)
Screenshot: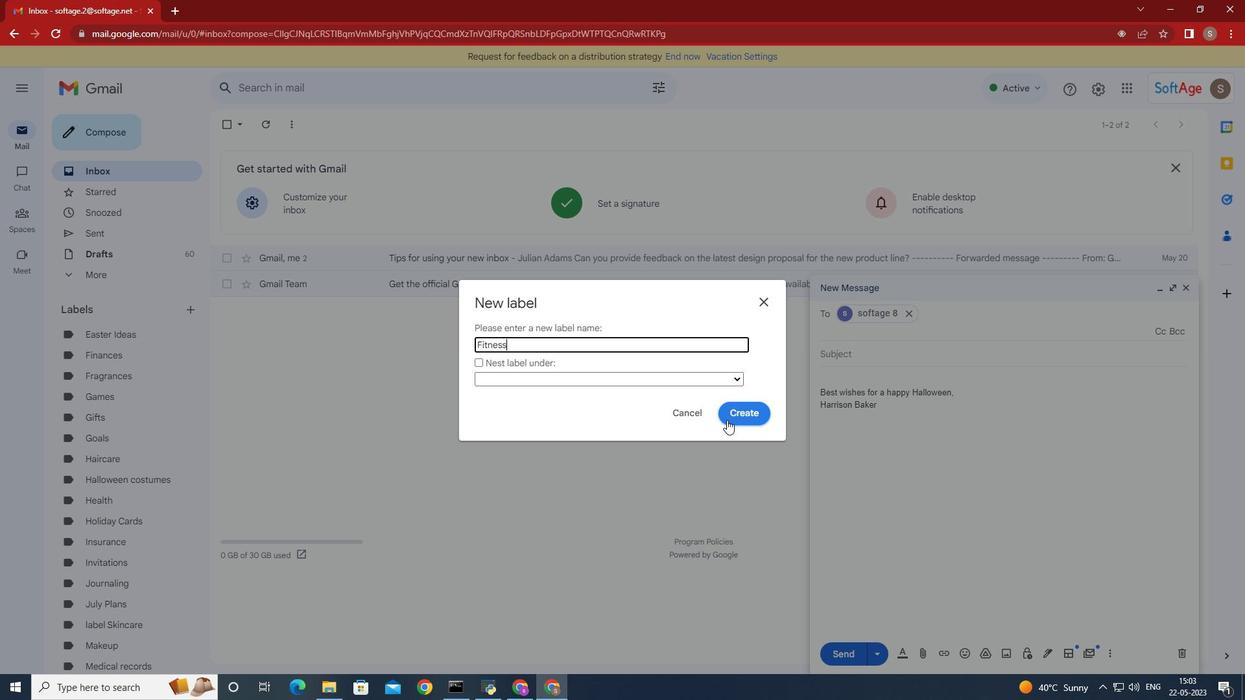 
Action: Mouse moved to (726, 420)
Screenshot: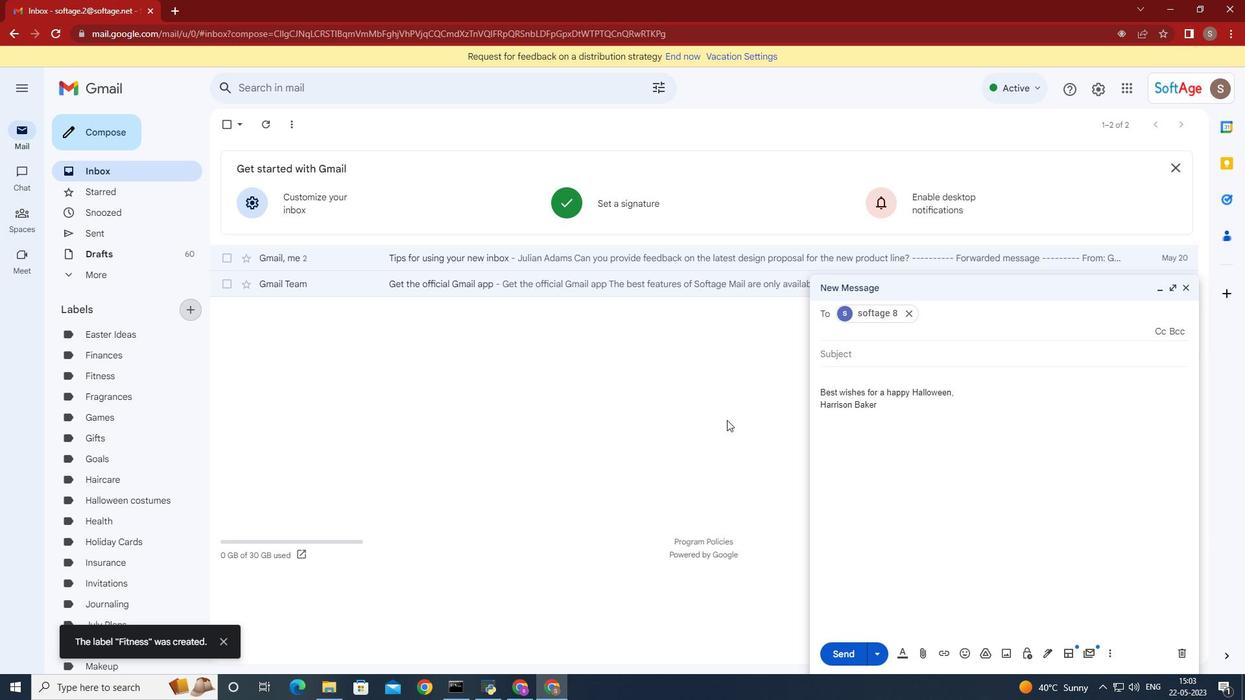 
